 Task: Search one way flight ticket for 3 adults, 3 children in business from Ontario: Ontario International Airport to Laramie: Laramie Regional Airport on 5-3-2023. Choice of flights is JetBlue. Number of bags: 4 checked bags. Price is upto 89000. Outbound departure time preference is 6:00.
Action: Mouse moved to (314, 272)
Screenshot: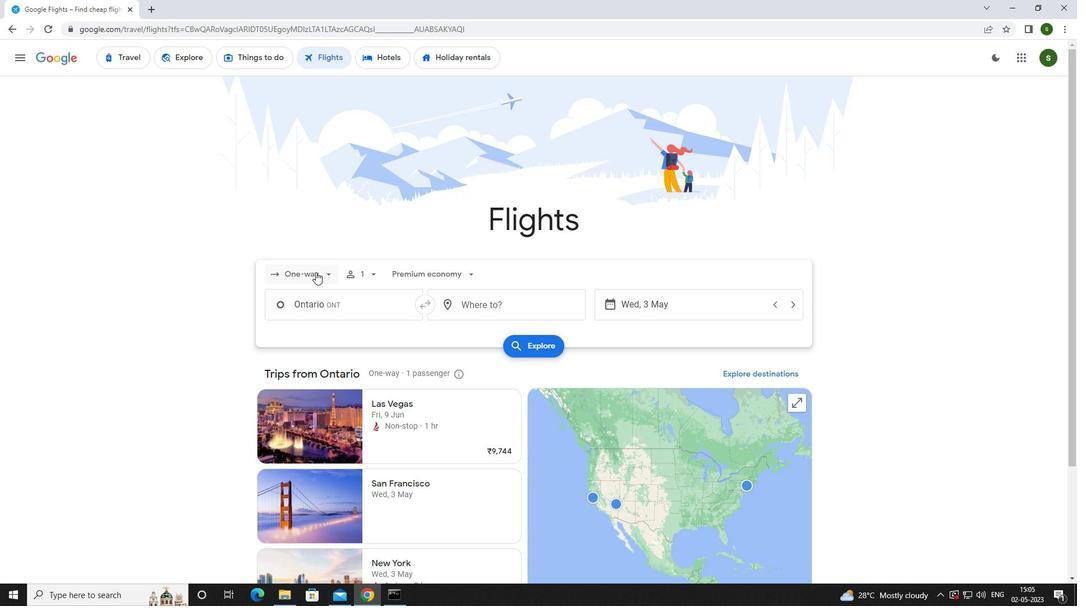 
Action: Mouse pressed left at (314, 272)
Screenshot: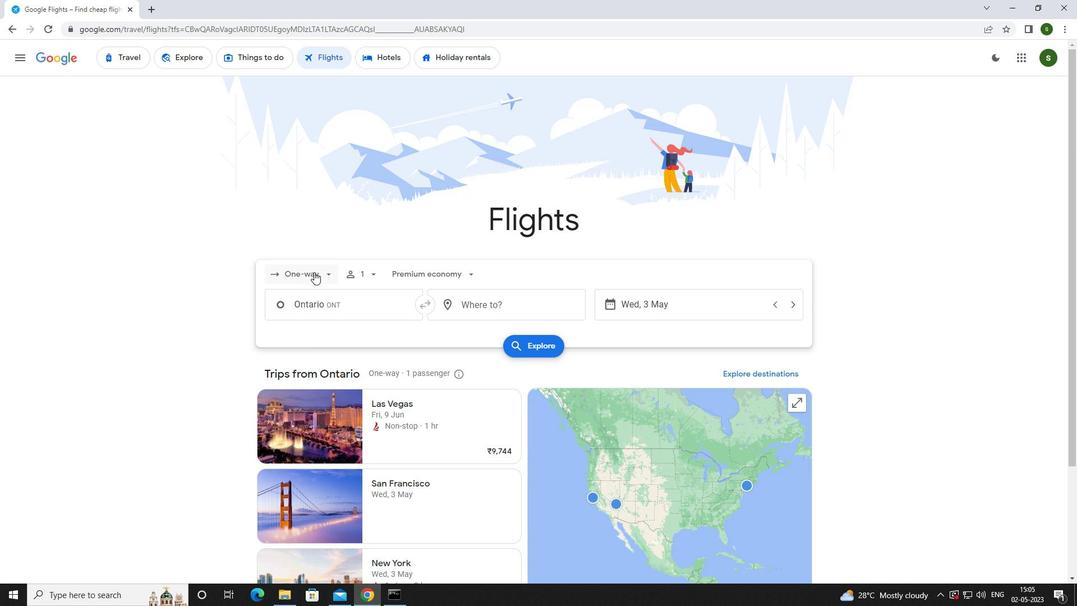 
Action: Mouse moved to (314, 322)
Screenshot: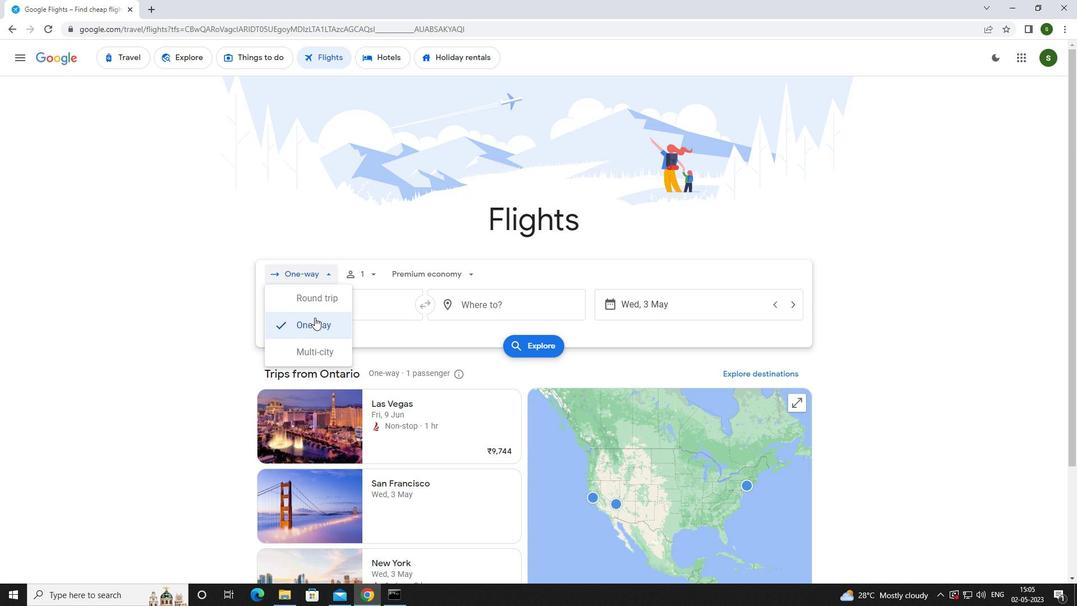 
Action: Mouse pressed left at (314, 322)
Screenshot: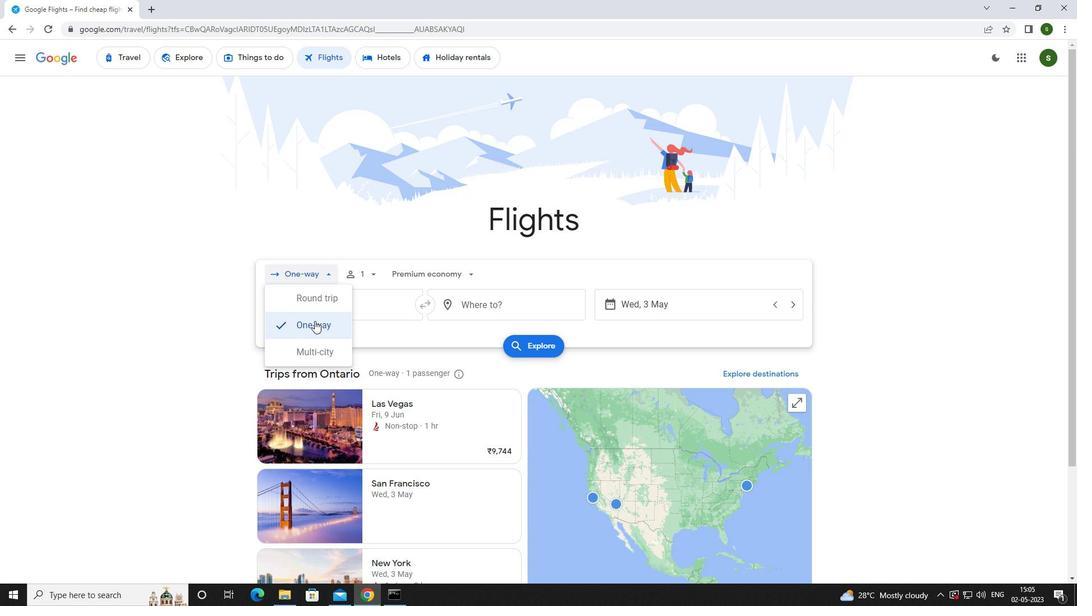 
Action: Mouse moved to (365, 275)
Screenshot: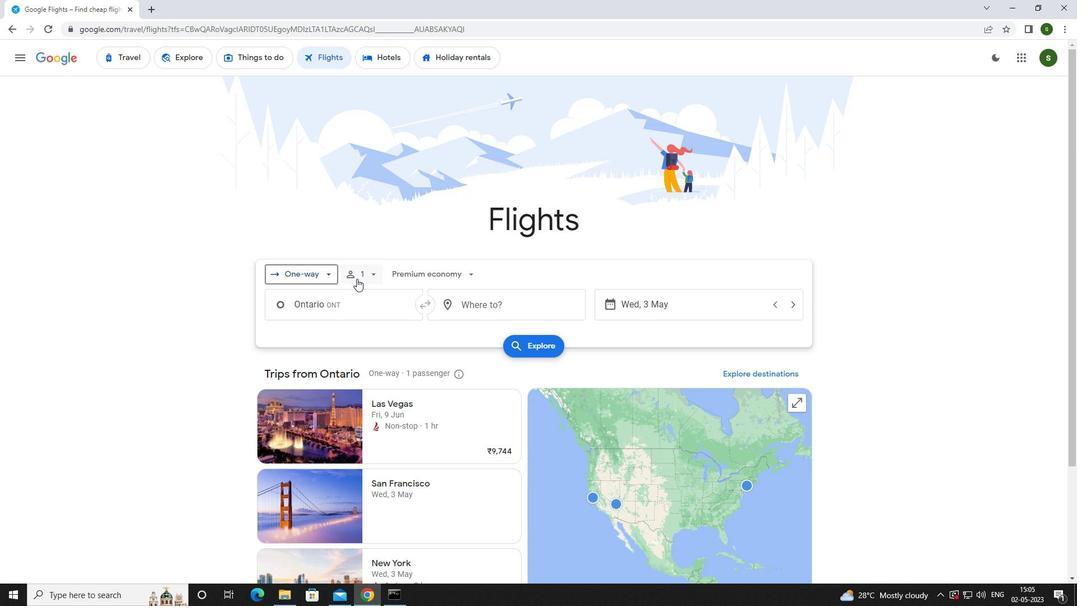 
Action: Mouse pressed left at (365, 275)
Screenshot: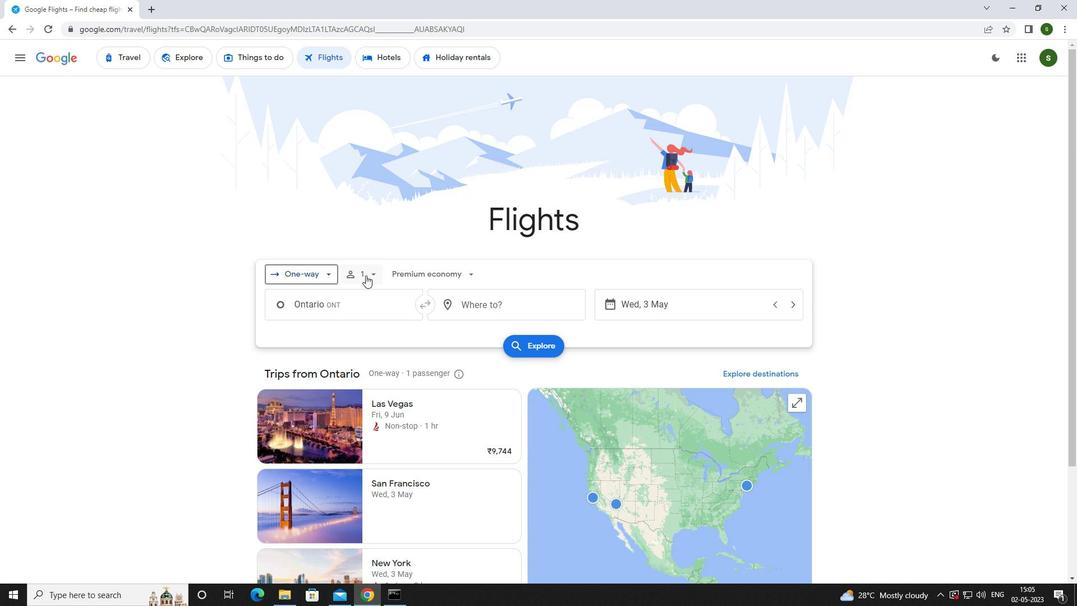
Action: Mouse moved to (459, 301)
Screenshot: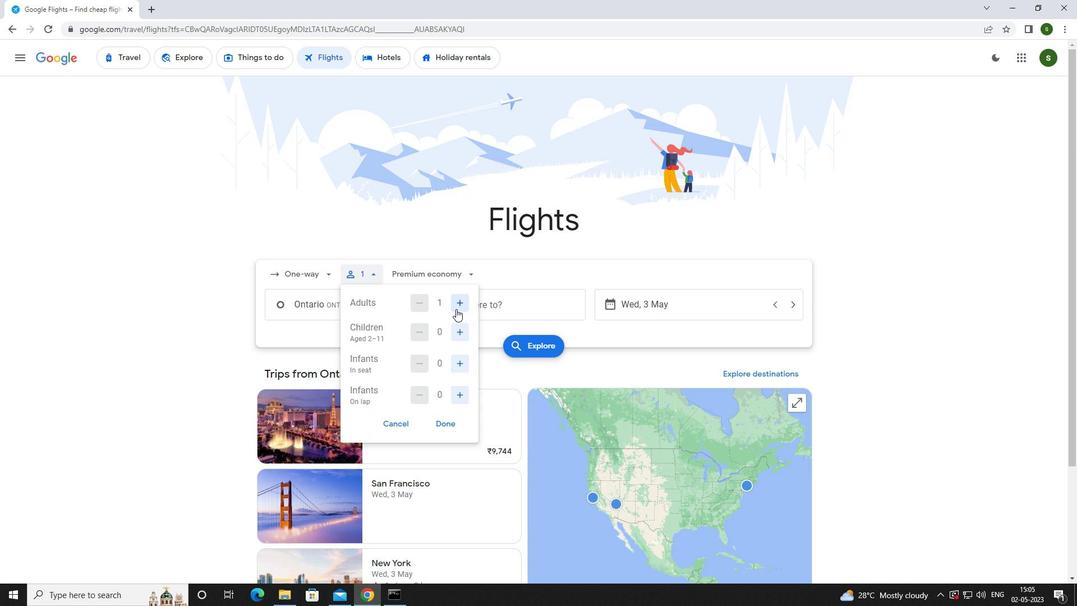 
Action: Mouse pressed left at (459, 301)
Screenshot: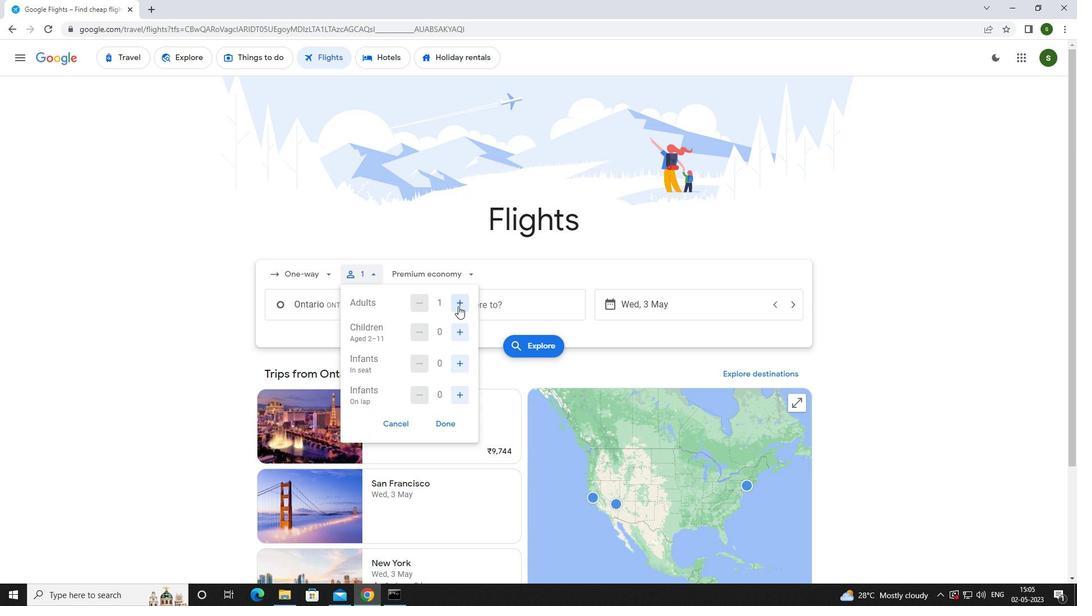 
Action: Mouse pressed left at (459, 301)
Screenshot: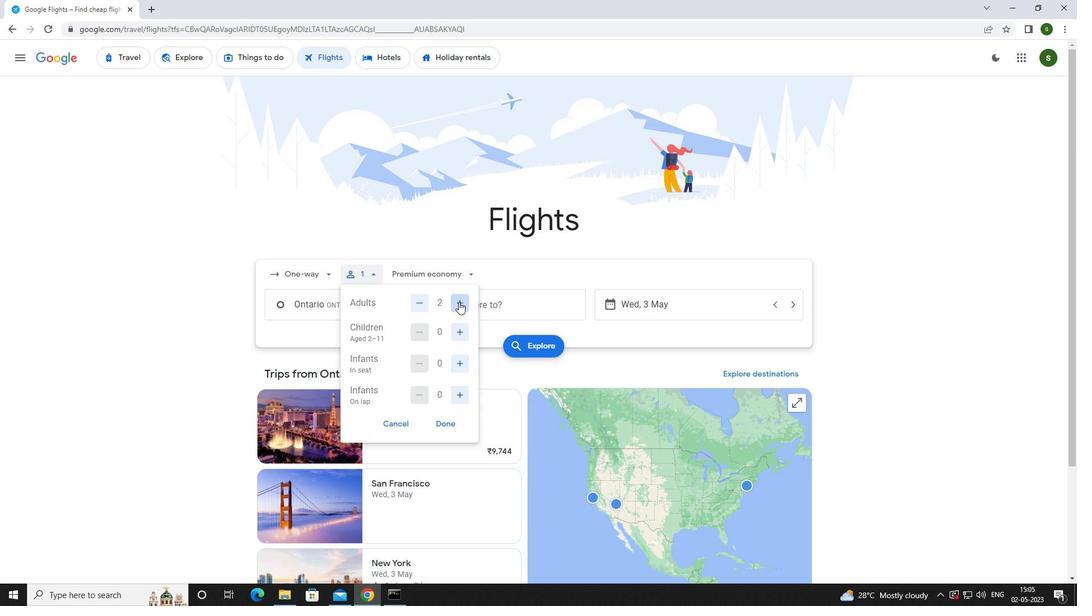 
Action: Mouse moved to (459, 332)
Screenshot: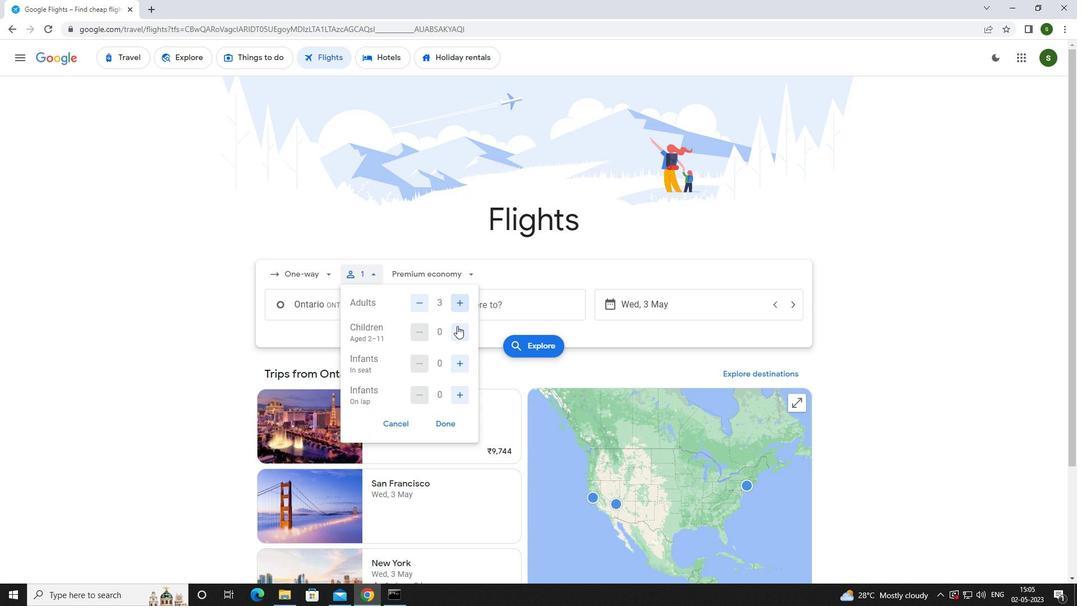 
Action: Mouse pressed left at (459, 332)
Screenshot: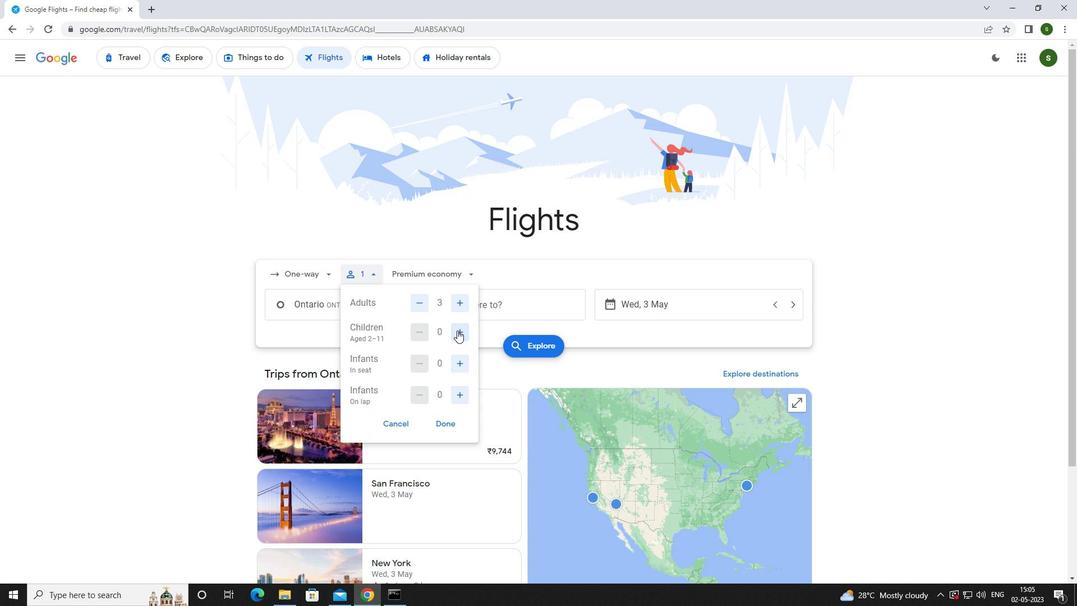 
Action: Mouse pressed left at (459, 332)
Screenshot: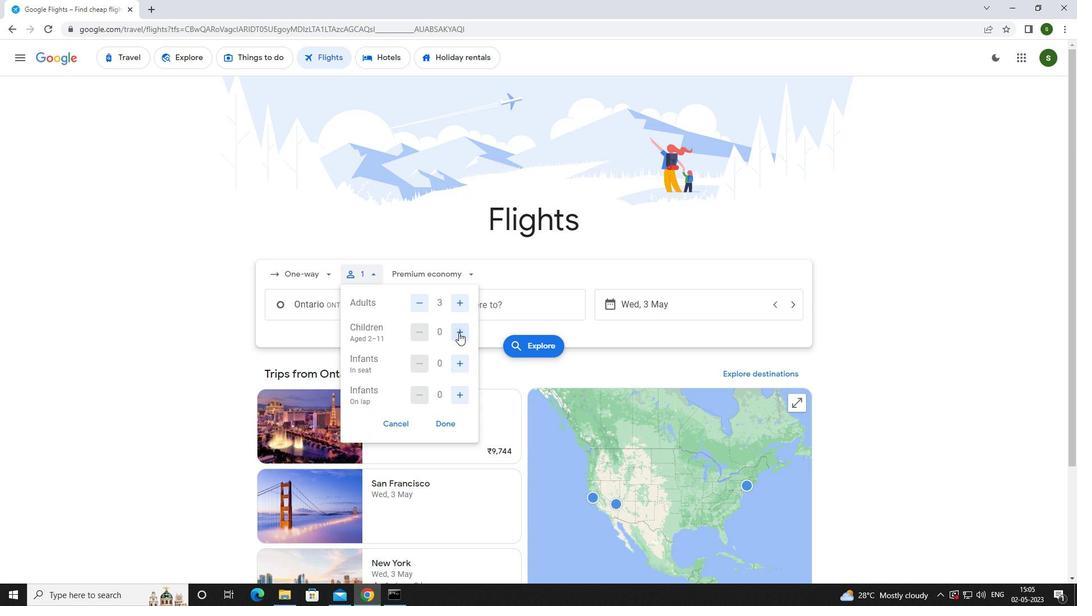 
Action: Mouse pressed left at (459, 332)
Screenshot: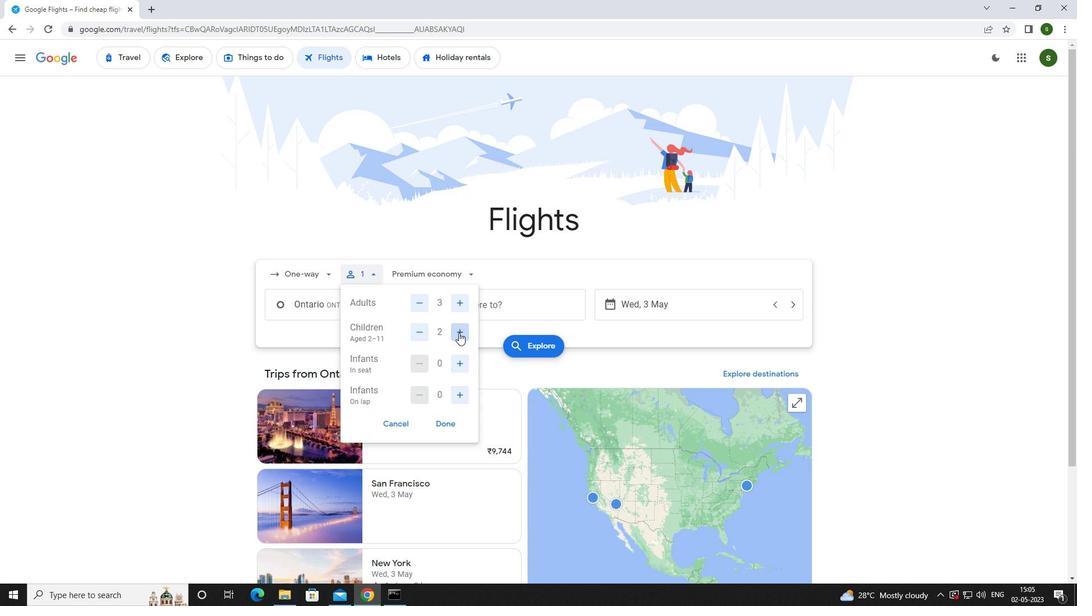 
Action: Mouse moved to (463, 273)
Screenshot: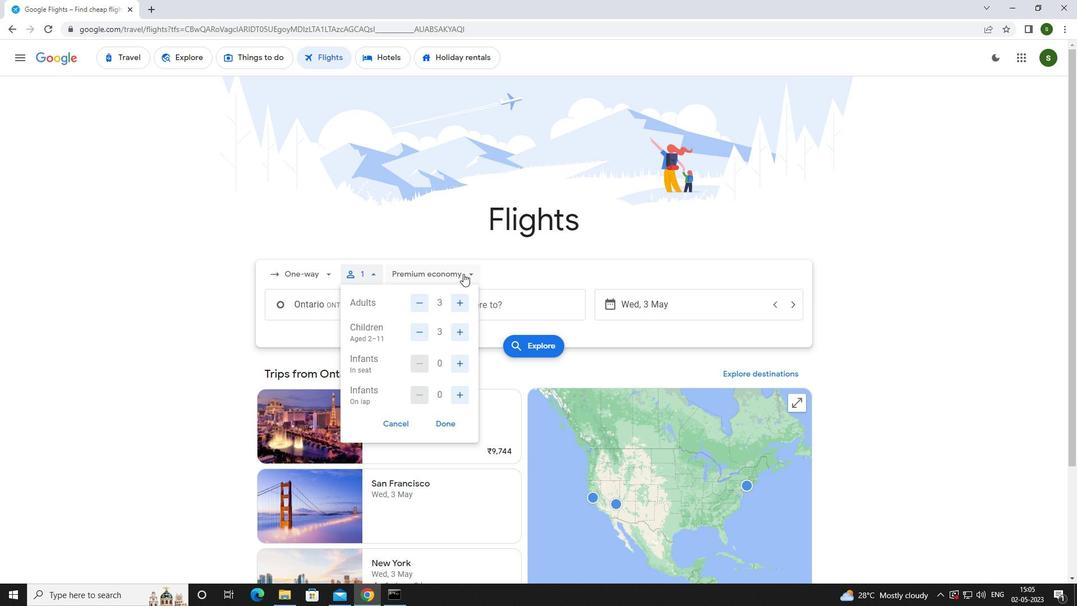 
Action: Mouse pressed left at (463, 273)
Screenshot: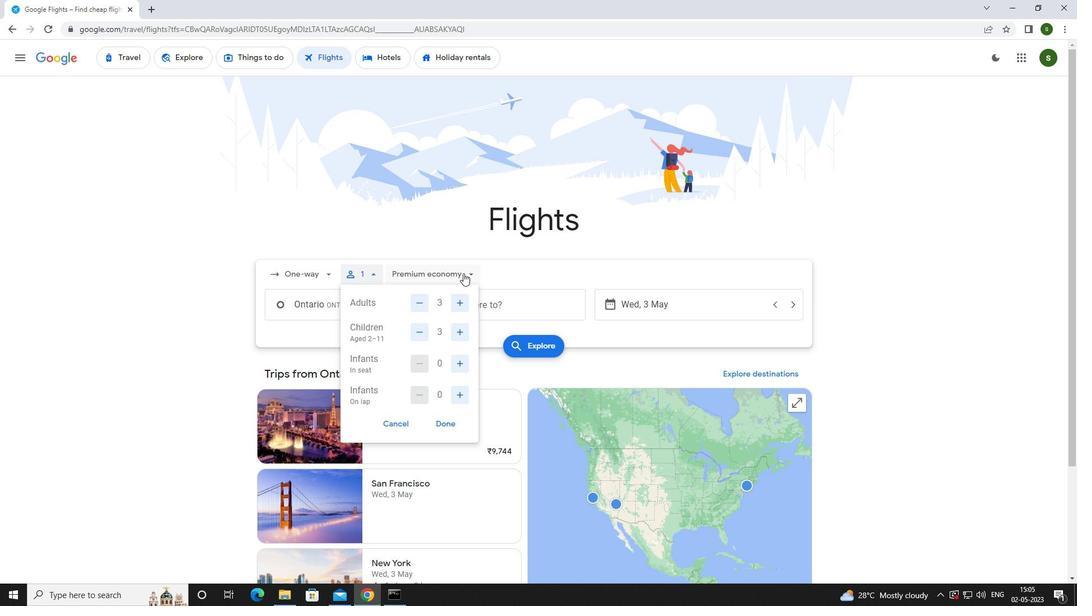 
Action: Mouse moved to (445, 350)
Screenshot: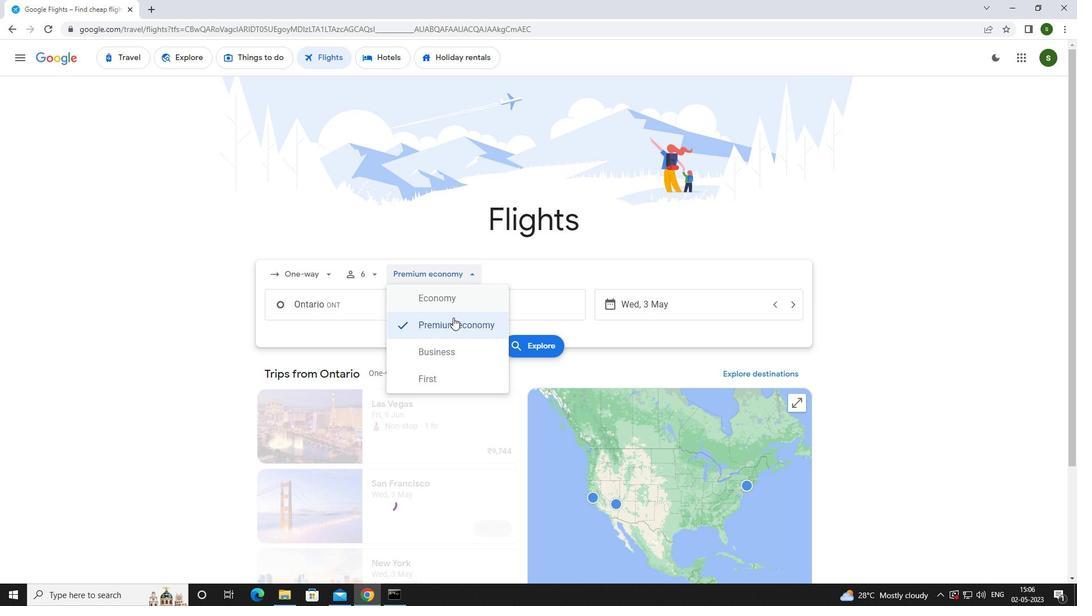 
Action: Mouse pressed left at (445, 350)
Screenshot: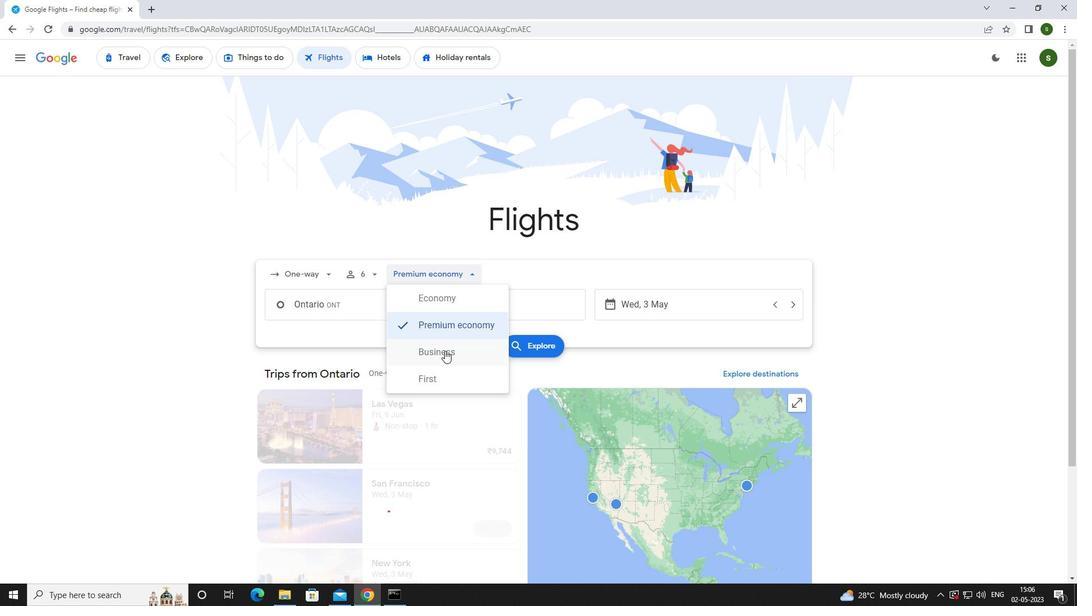 
Action: Mouse moved to (383, 308)
Screenshot: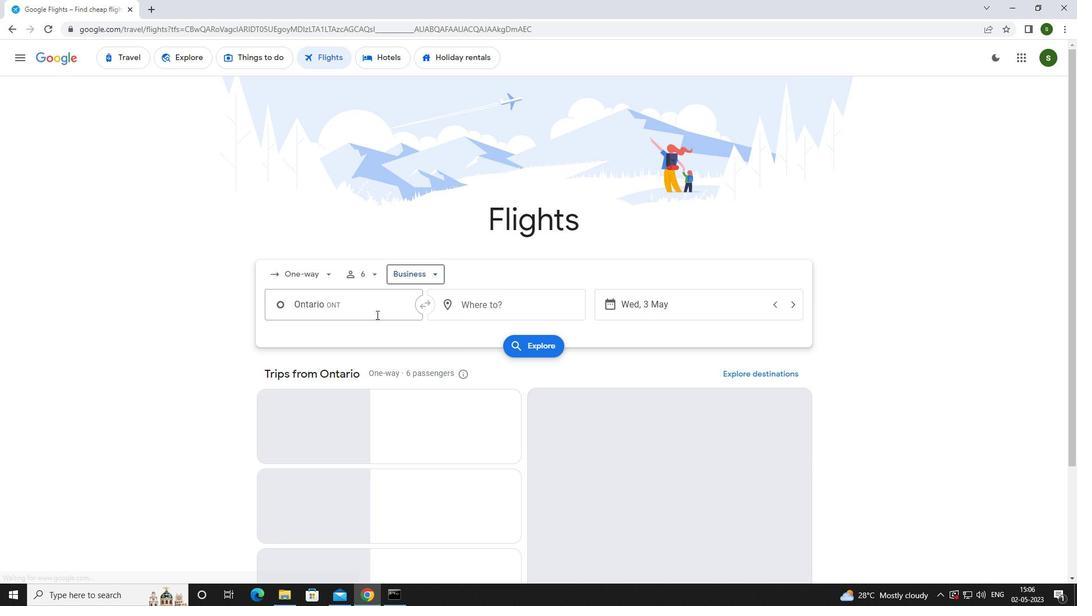 
Action: Mouse pressed left at (383, 308)
Screenshot: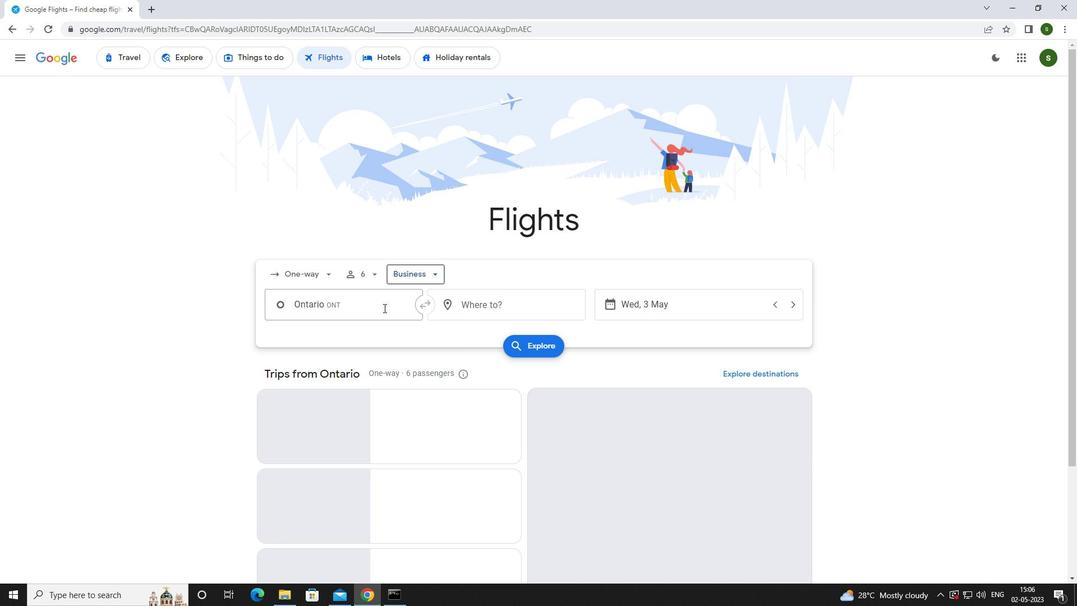 
Action: Mouse moved to (367, 312)
Screenshot: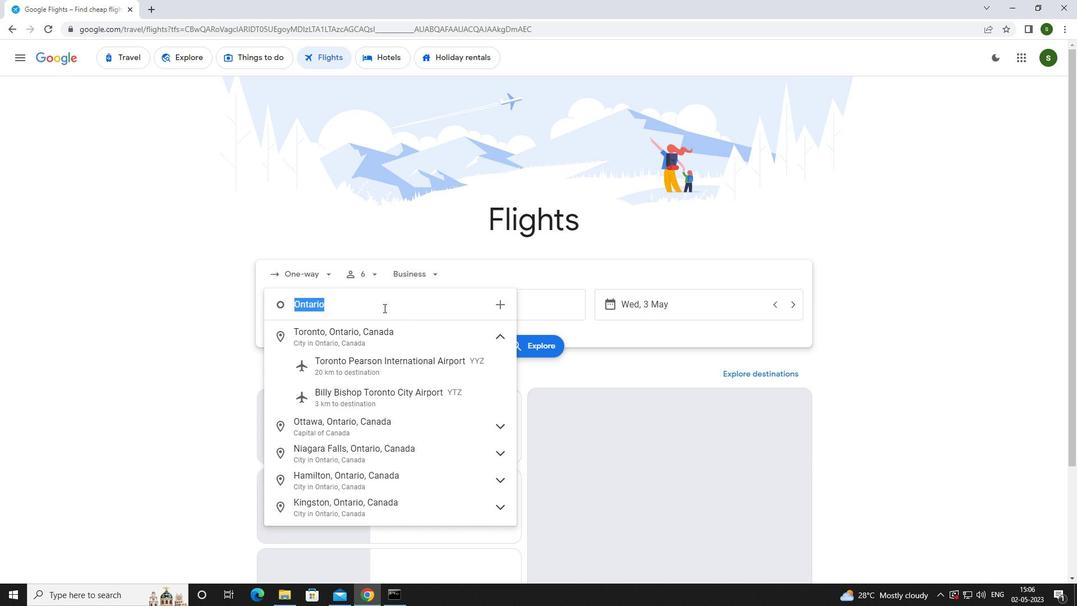 
Action: Key pressed <Key.caps_lock>o<Key.caps_lock>n
Screenshot: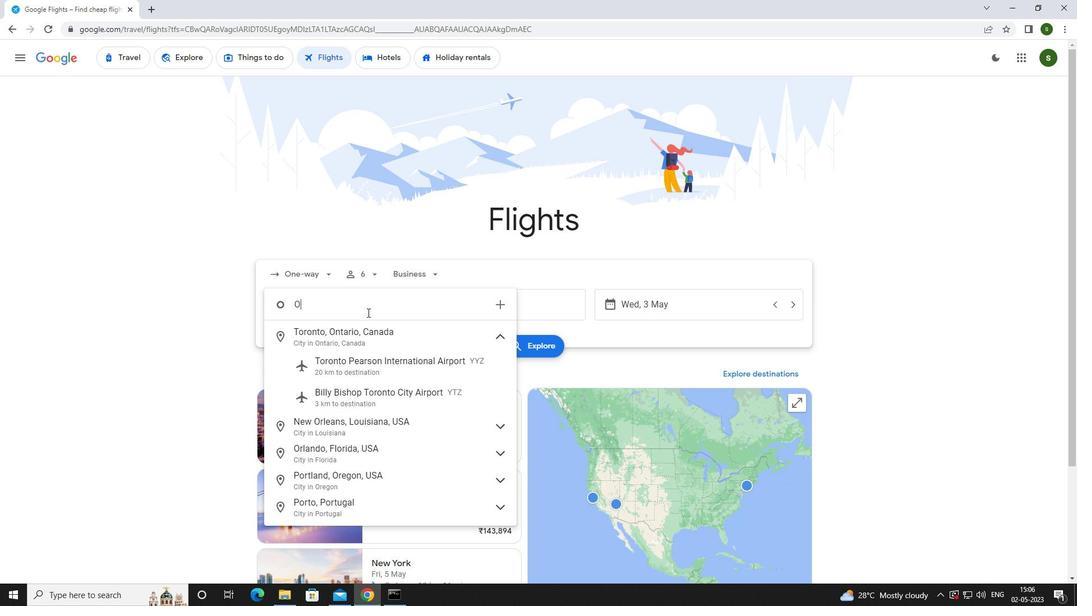 
Action: Mouse moved to (367, 313)
Screenshot: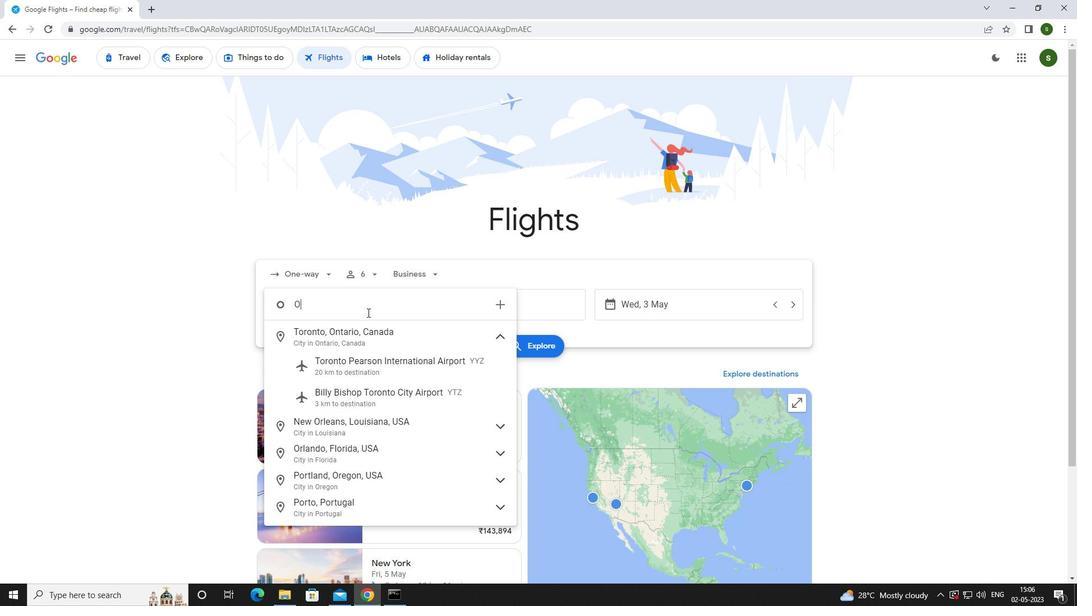 
Action: Key pressed tario<Key.space><Key.caps_lock>i<Key.caps_lock>
Screenshot: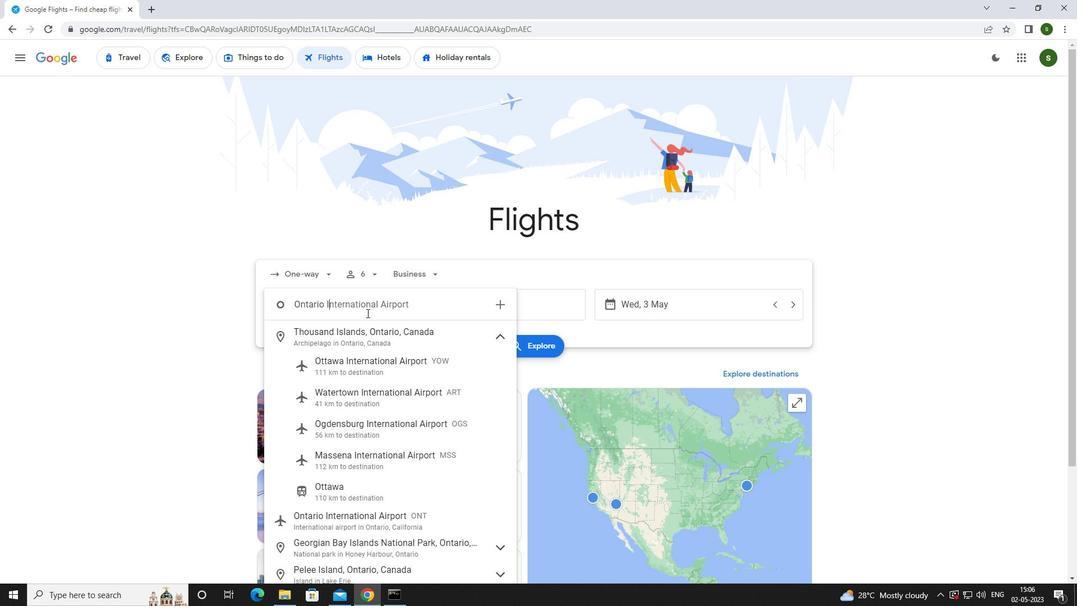 
Action: Mouse moved to (369, 519)
Screenshot: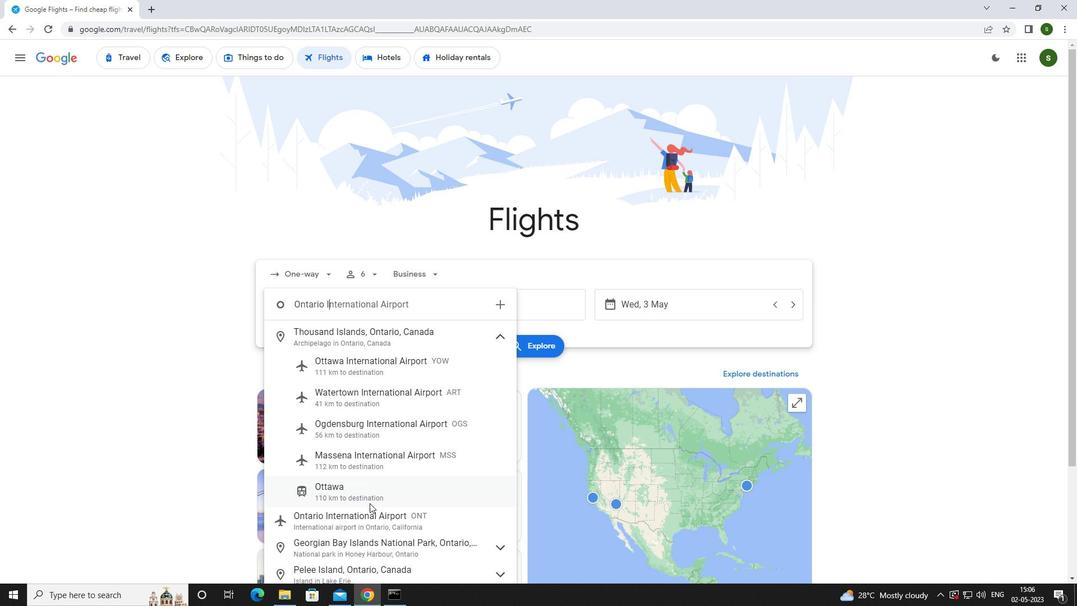 
Action: Mouse pressed left at (369, 519)
Screenshot: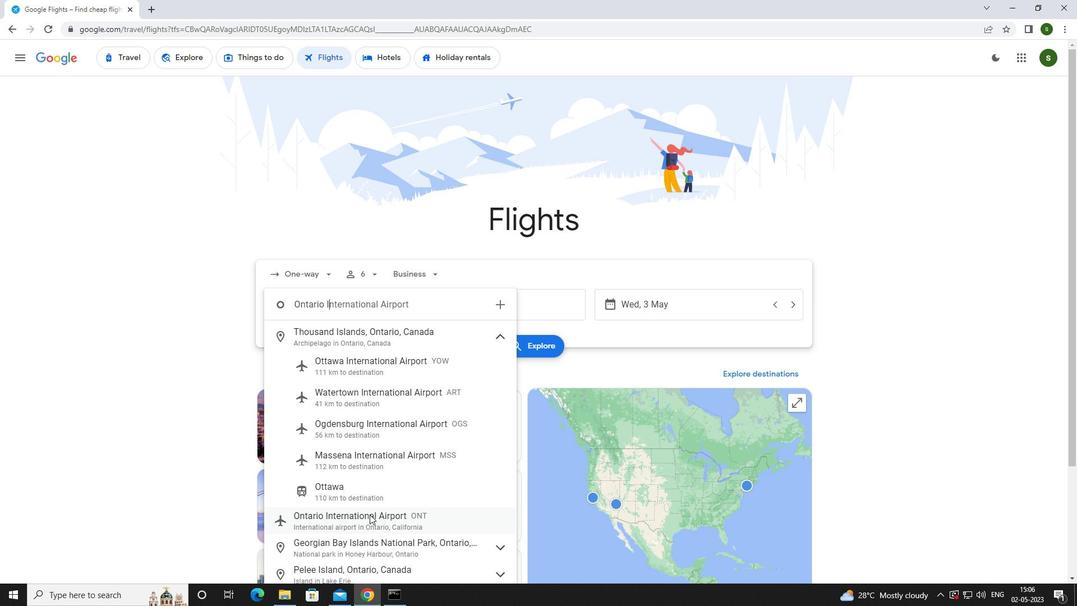 
Action: Mouse moved to (514, 307)
Screenshot: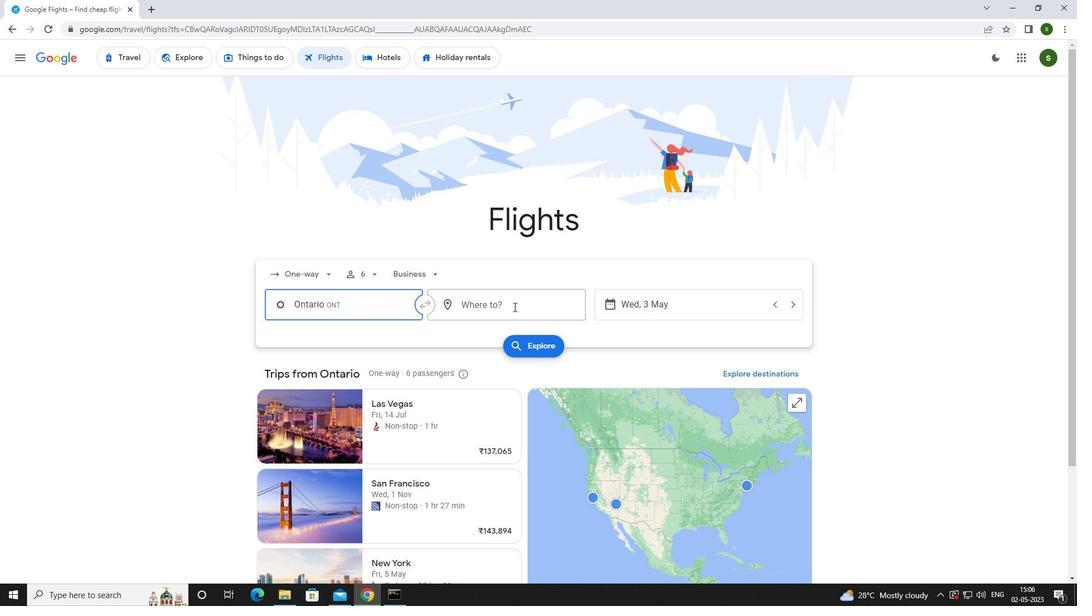 
Action: Mouse pressed left at (514, 307)
Screenshot: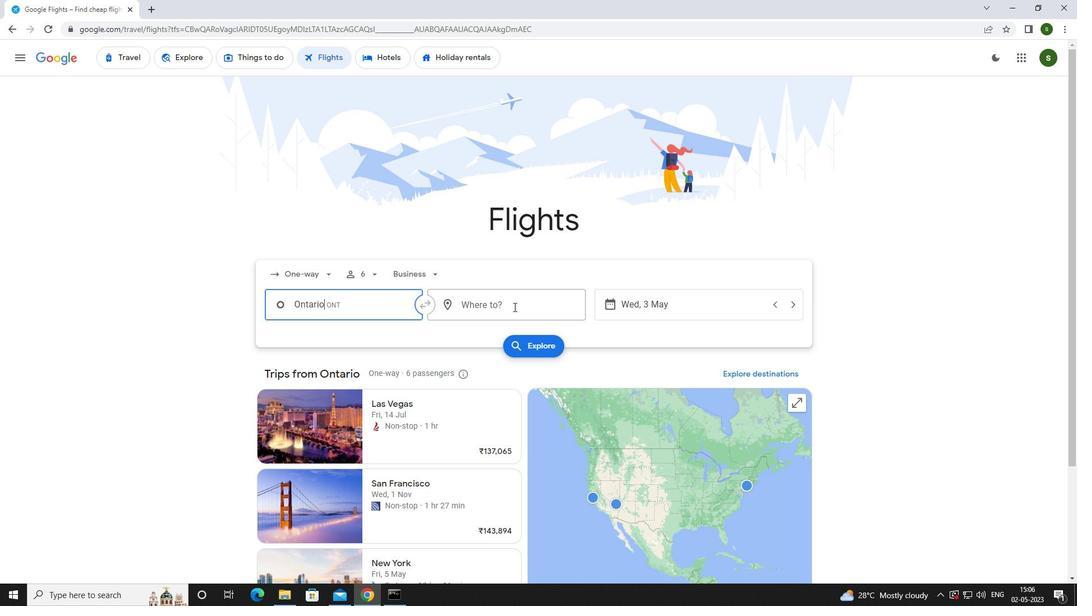 
Action: Mouse moved to (429, 337)
Screenshot: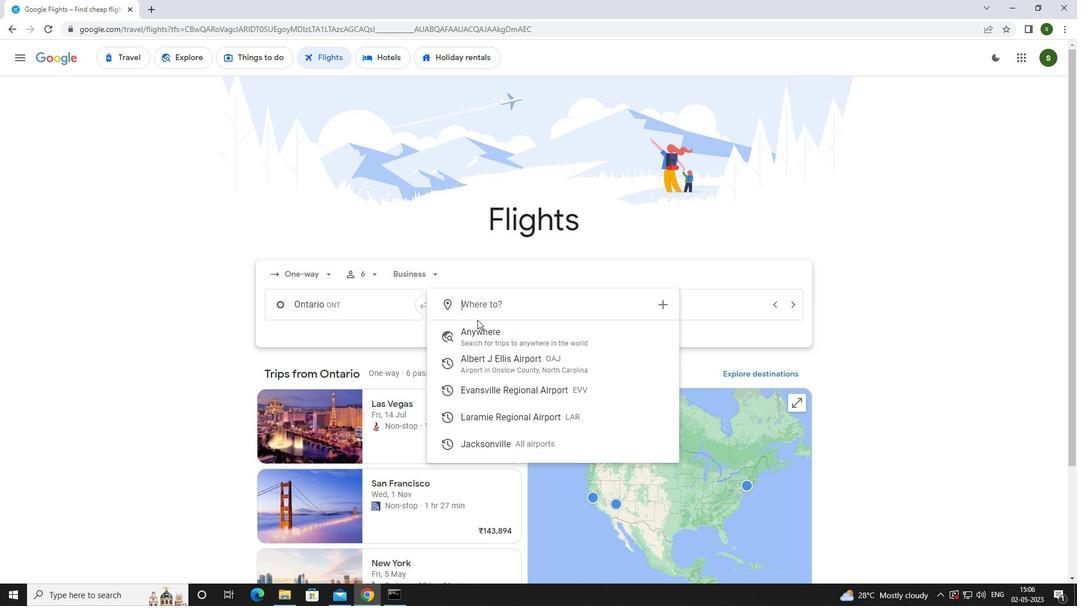 
Action: Key pressed <Key.caps_lock>l<Key.caps_lock>aramie
Screenshot: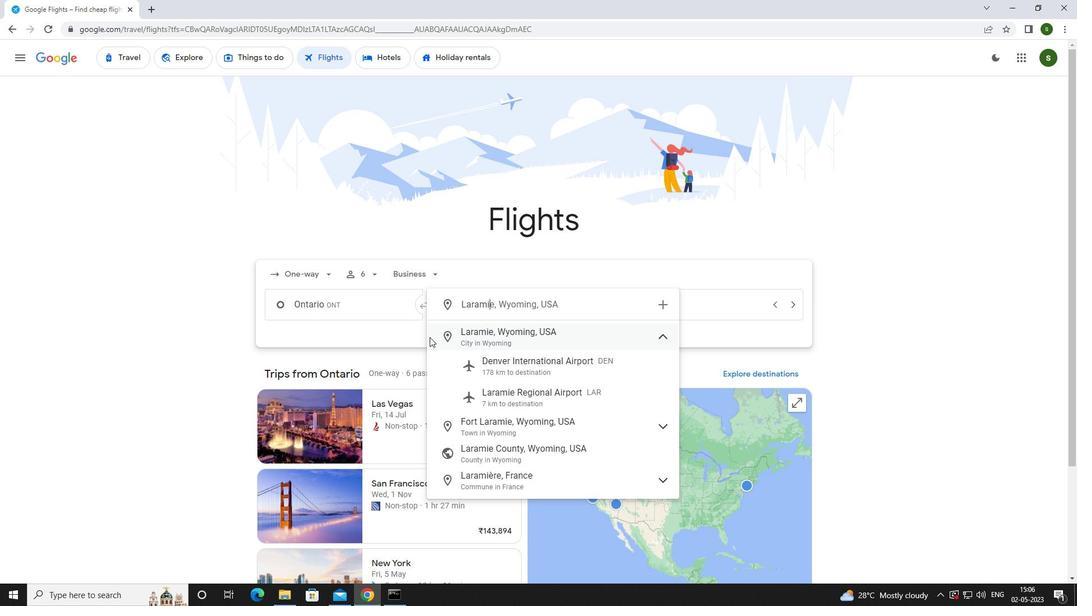 
Action: Mouse moved to (499, 402)
Screenshot: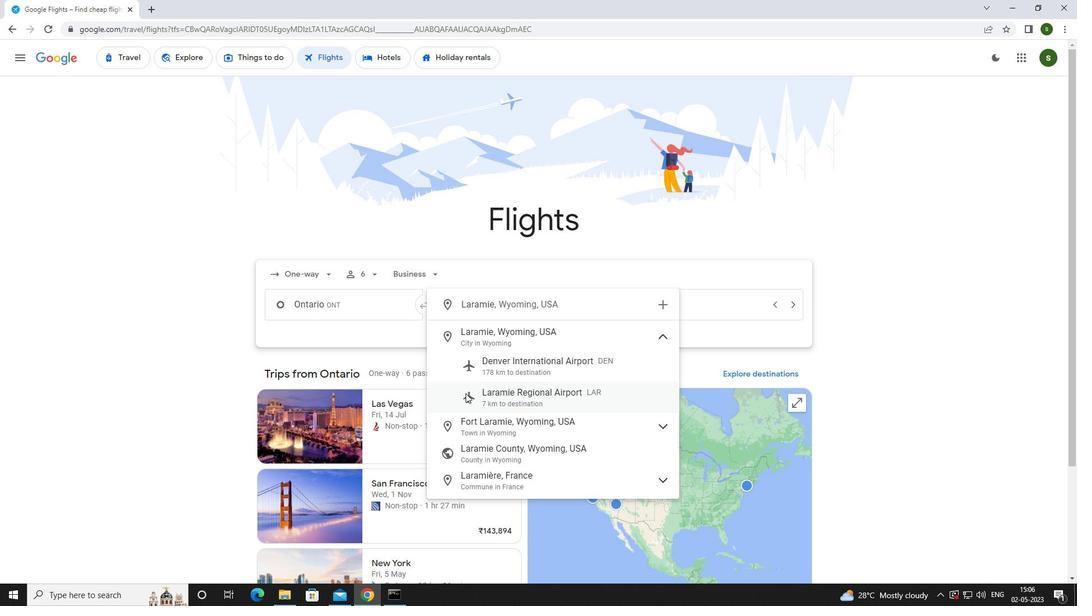 
Action: Mouse pressed left at (499, 402)
Screenshot: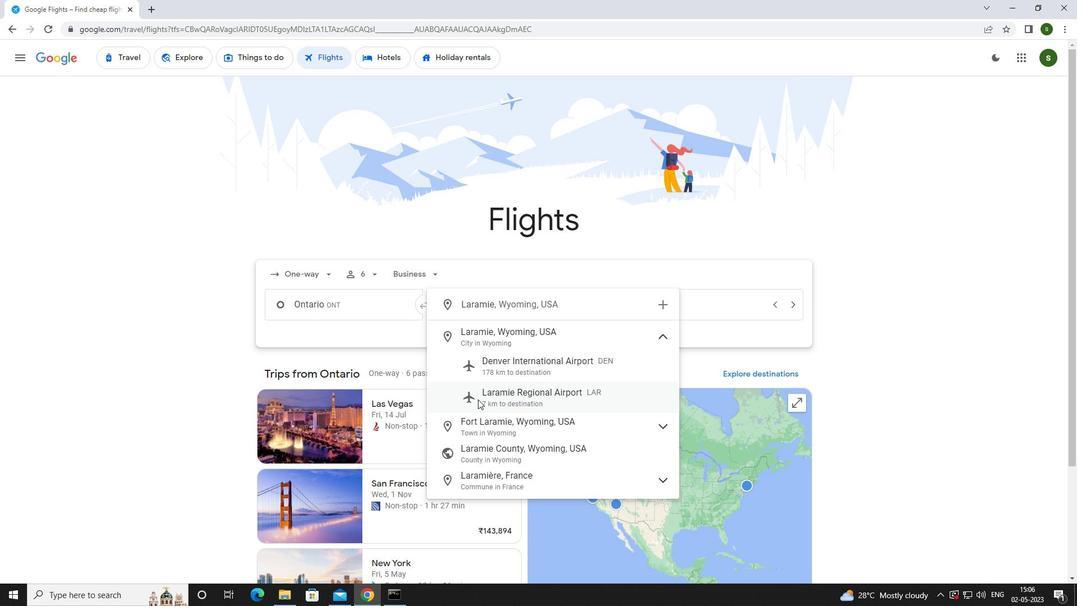 
Action: Mouse moved to (693, 309)
Screenshot: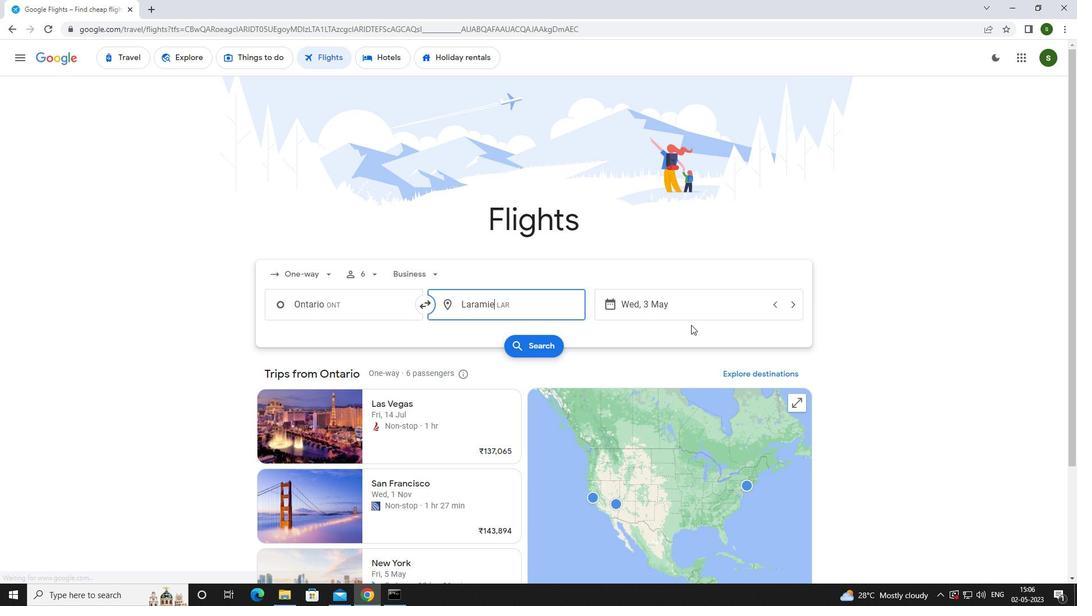 
Action: Mouse pressed left at (693, 309)
Screenshot: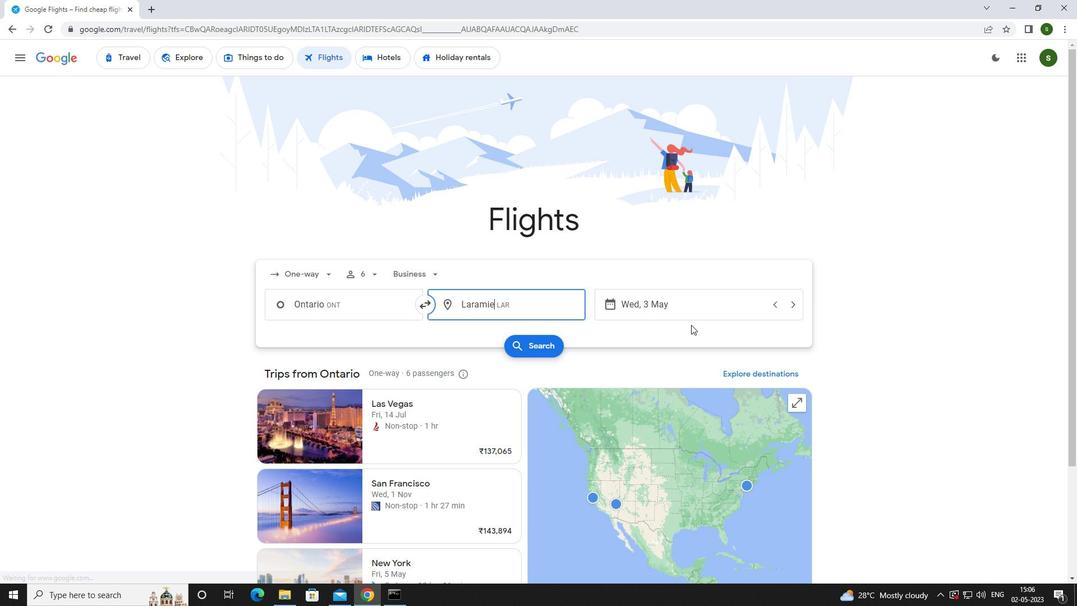 
Action: Mouse moved to (487, 373)
Screenshot: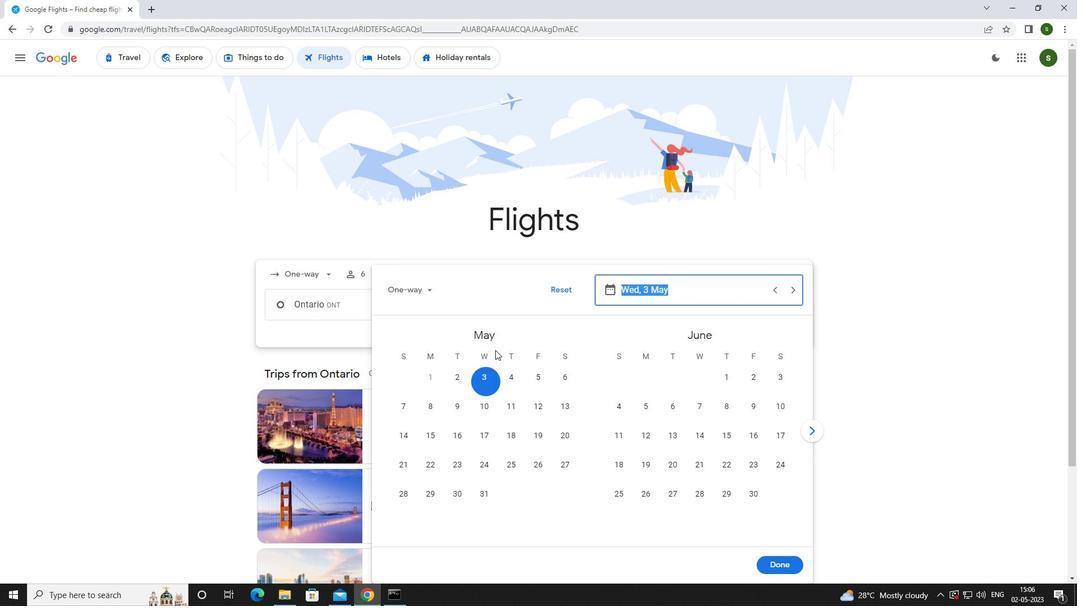 
Action: Mouse pressed left at (487, 373)
Screenshot: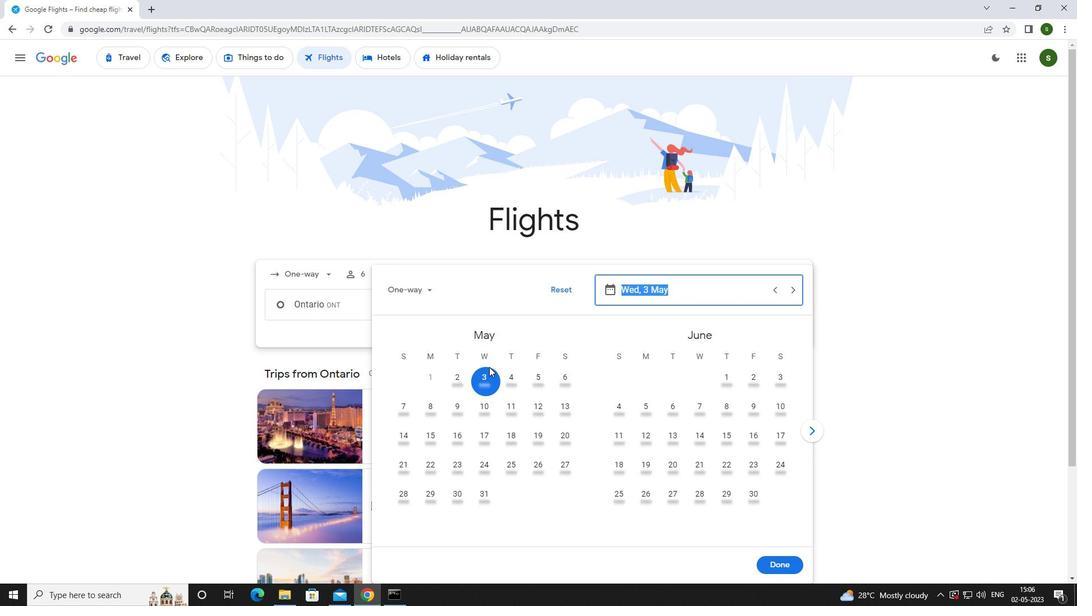 
Action: Mouse moved to (790, 566)
Screenshot: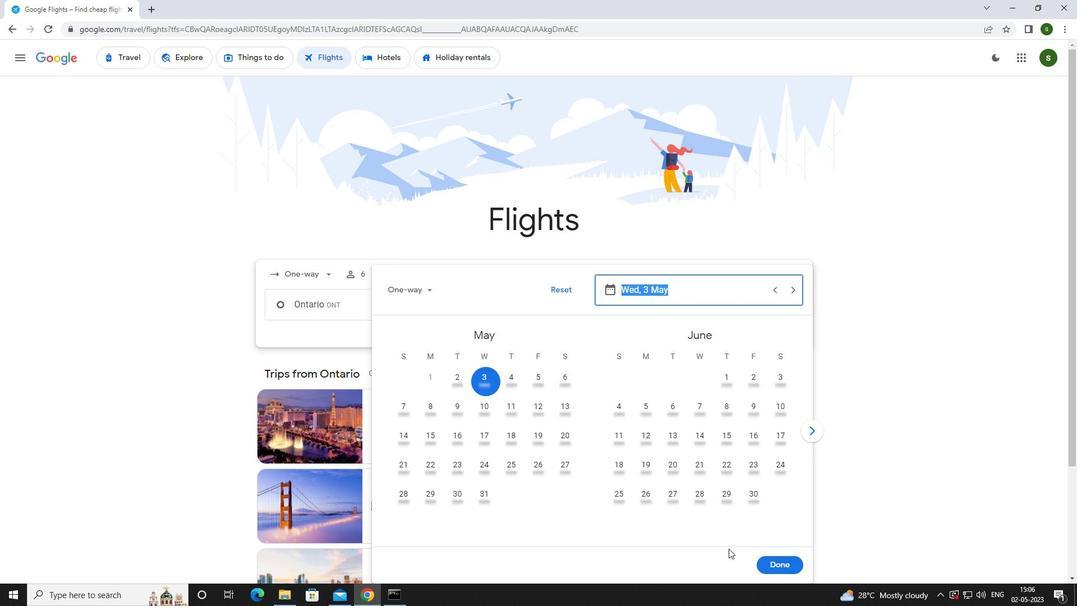 
Action: Mouse pressed left at (790, 566)
Screenshot: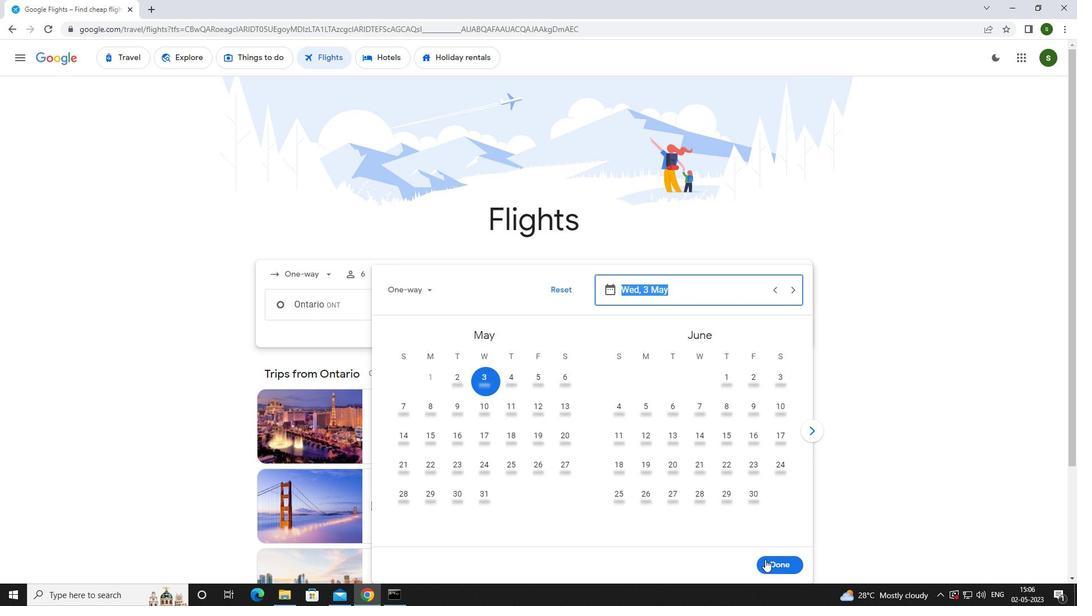 
Action: Mouse moved to (535, 349)
Screenshot: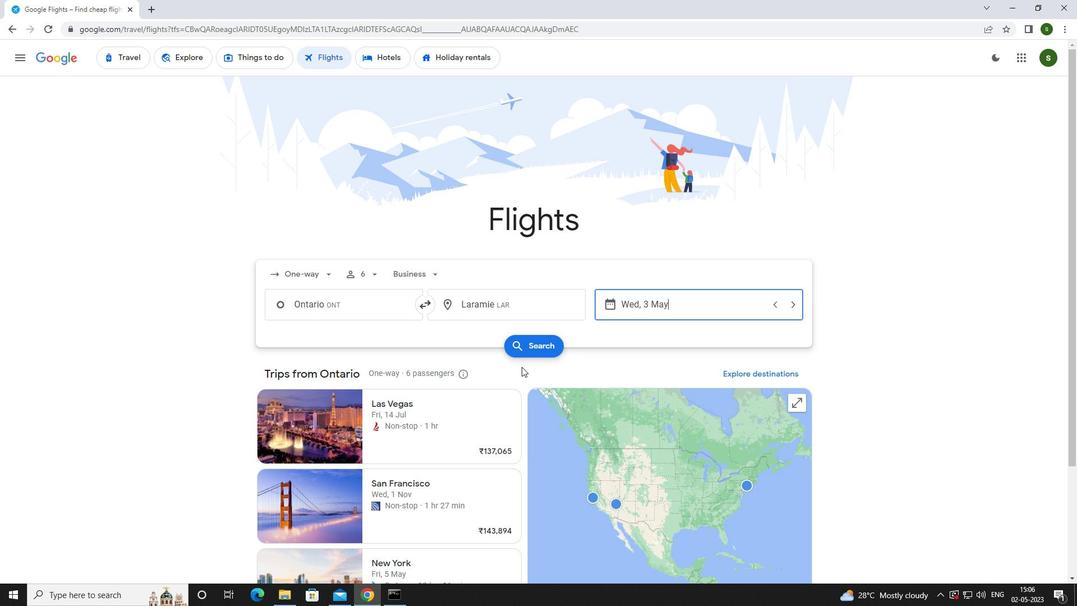 
Action: Mouse pressed left at (535, 349)
Screenshot: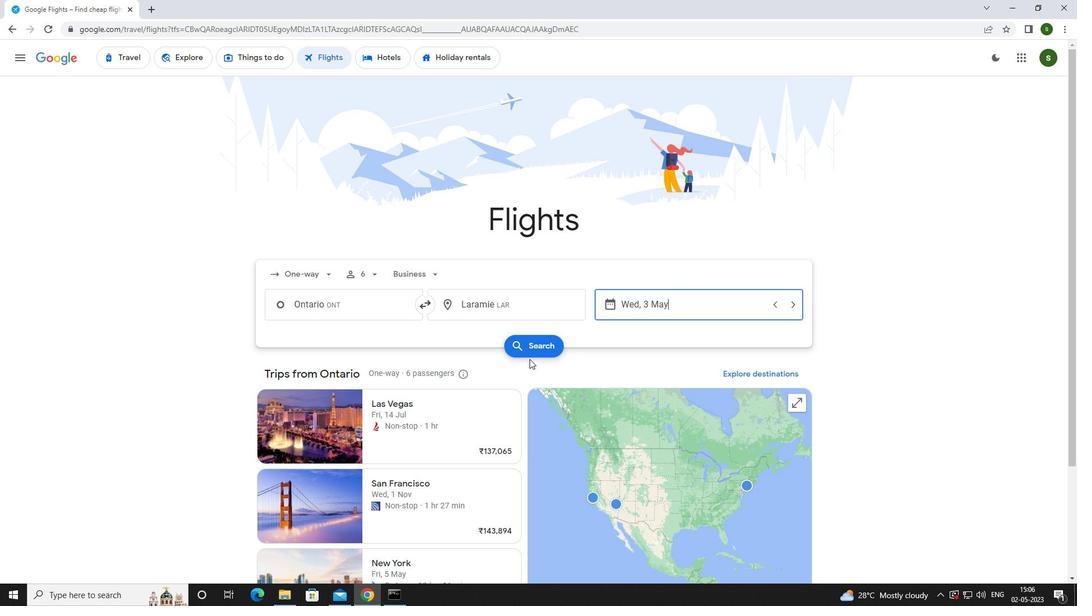 
Action: Mouse moved to (292, 162)
Screenshot: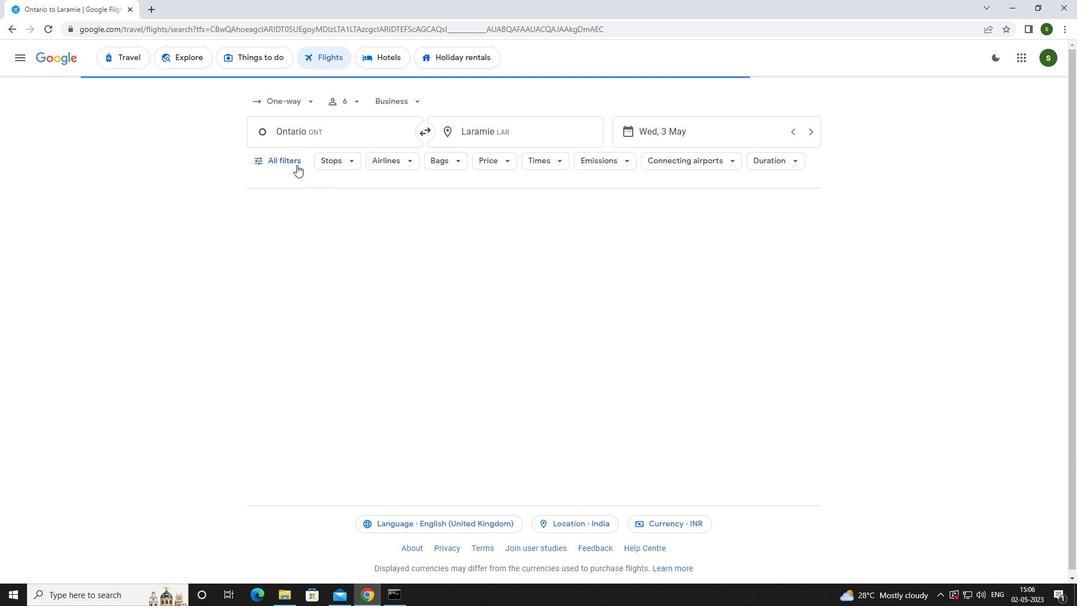 
Action: Mouse pressed left at (292, 162)
Screenshot: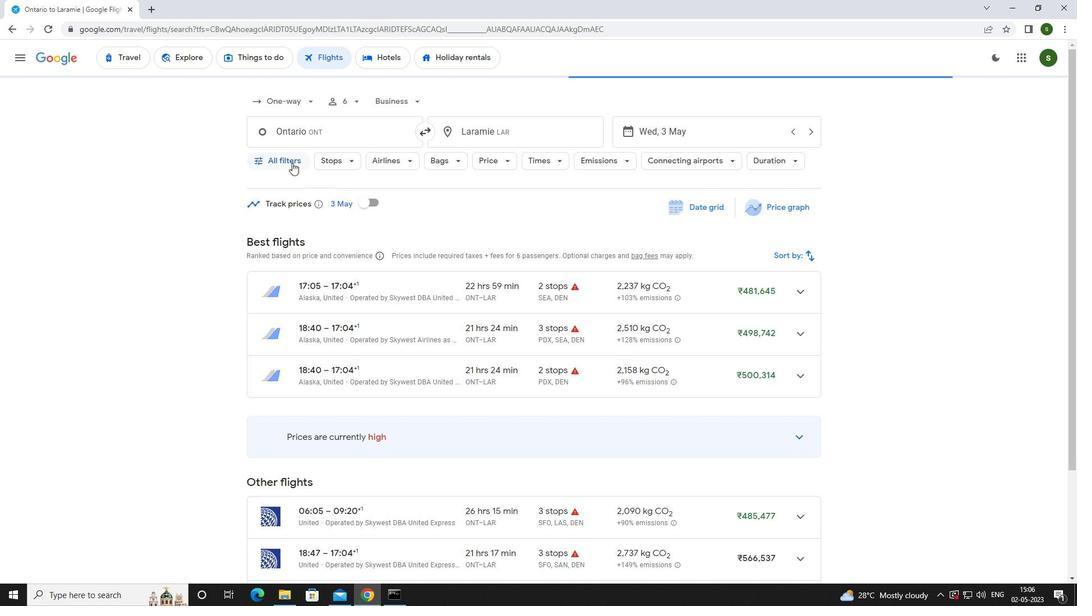 
Action: Mouse moved to (420, 397)
Screenshot: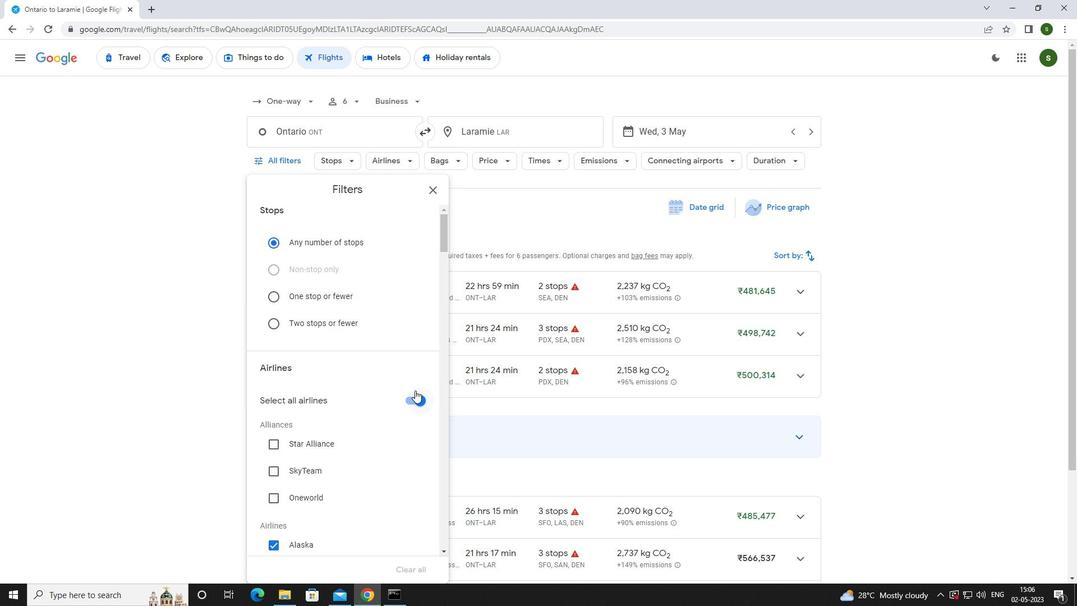 
Action: Mouse pressed left at (420, 397)
Screenshot: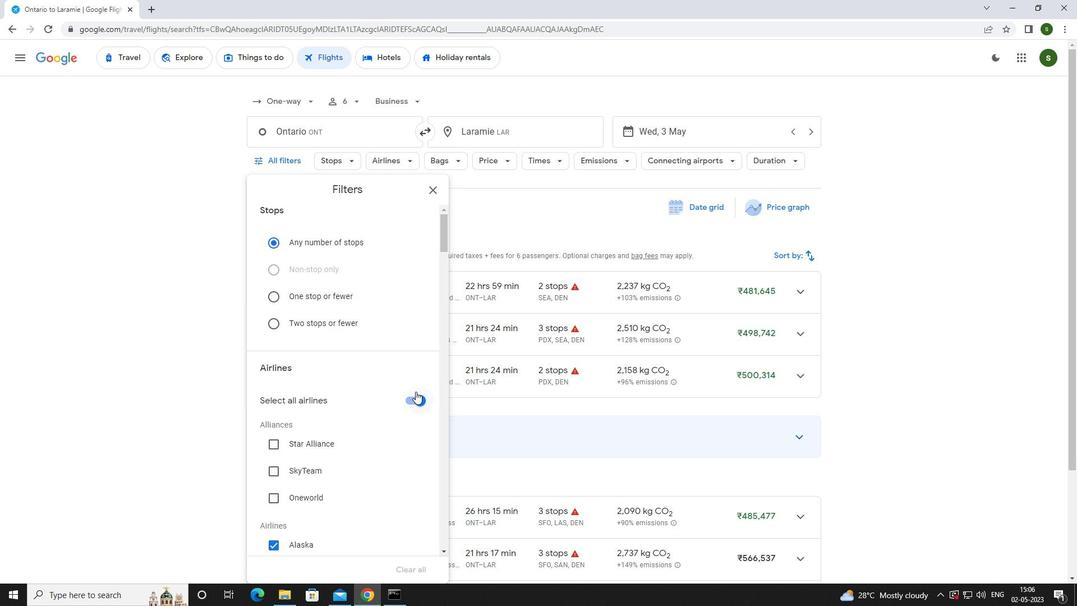 
Action: Mouse moved to (388, 368)
Screenshot: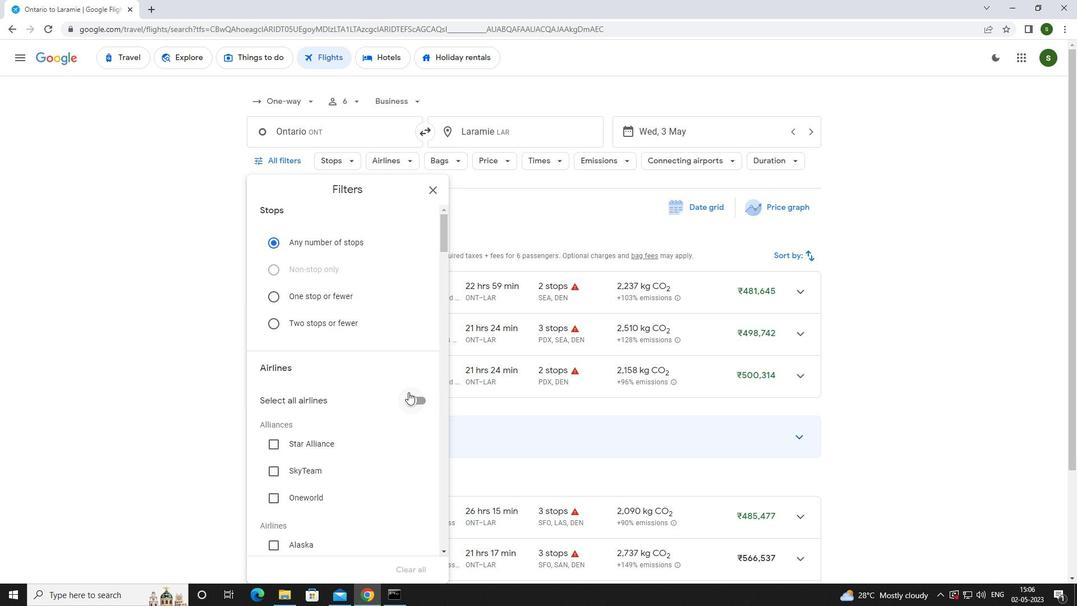 
Action: Mouse scrolled (388, 368) with delta (0, 0)
Screenshot: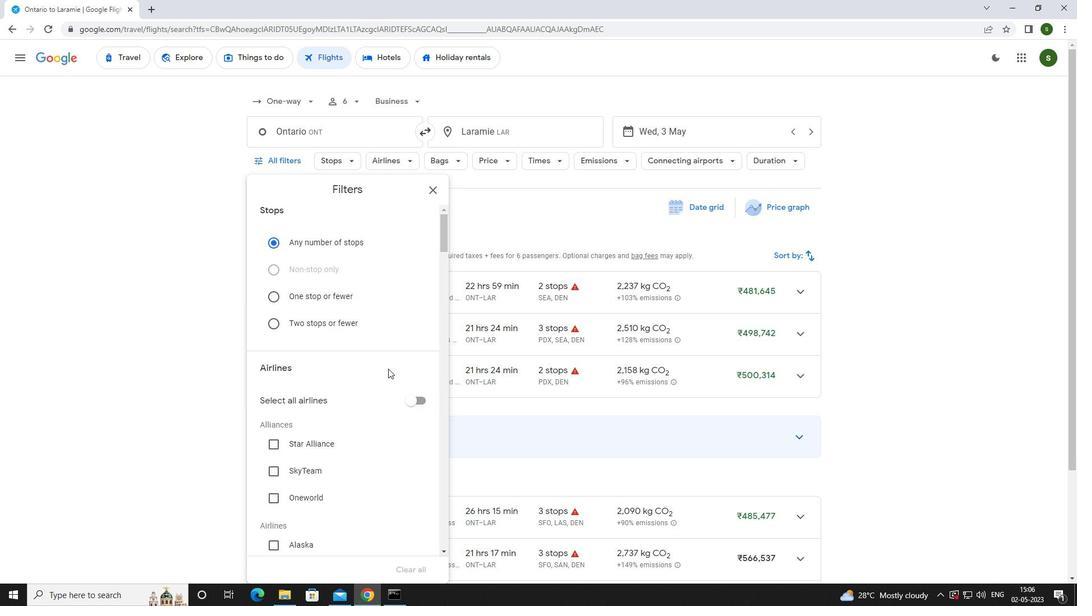 
Action: Mouse moved to (387, 368)
Screenshot: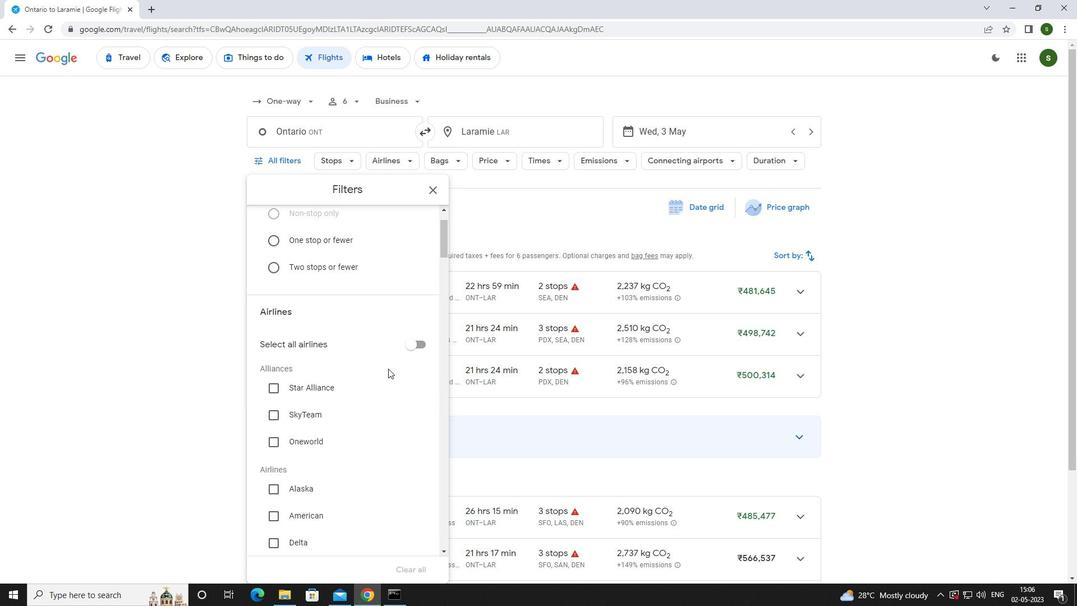 
Action: Mouse scrolled (387, 368) with delta (0, 0)
Screenshot: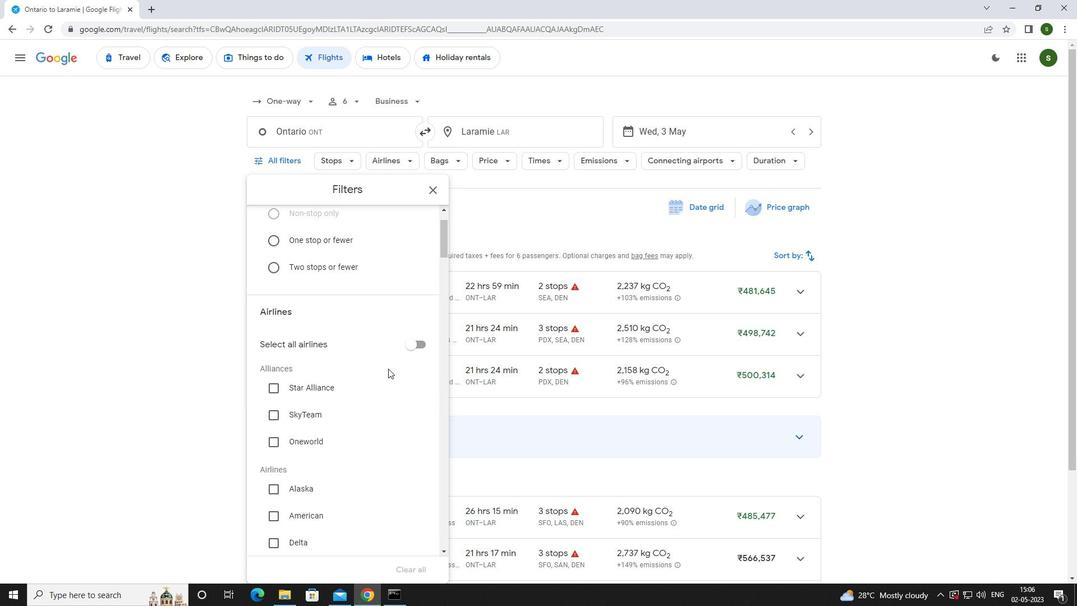 
Action: Mouse scrolled (387, 368) with delta (0, 0)
Screenshot: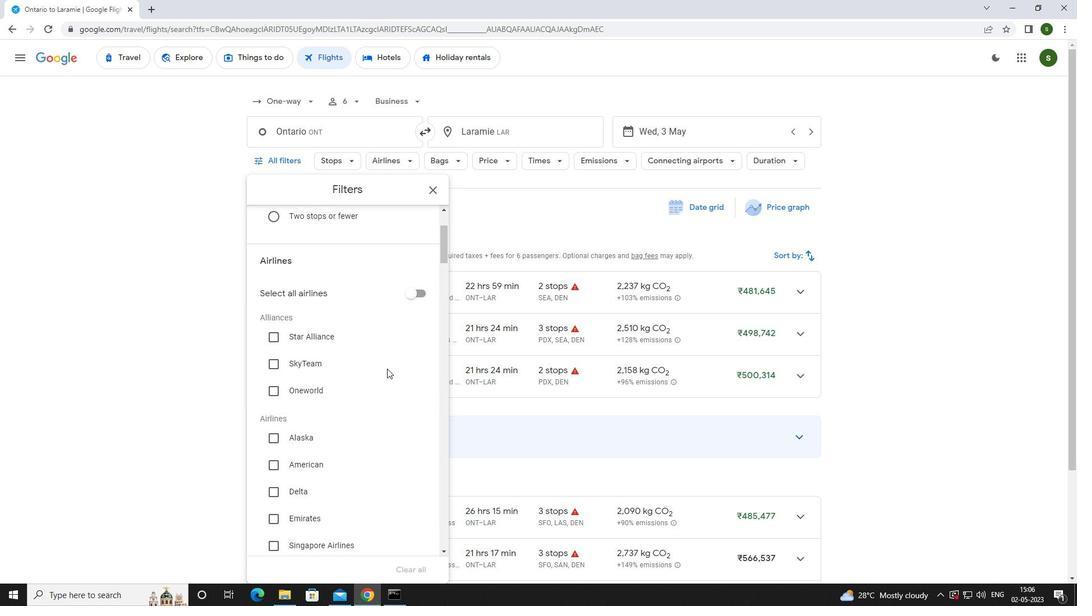 
Action: Mouse scrolled (387, 368) with delta (0, 0)
Screenshot: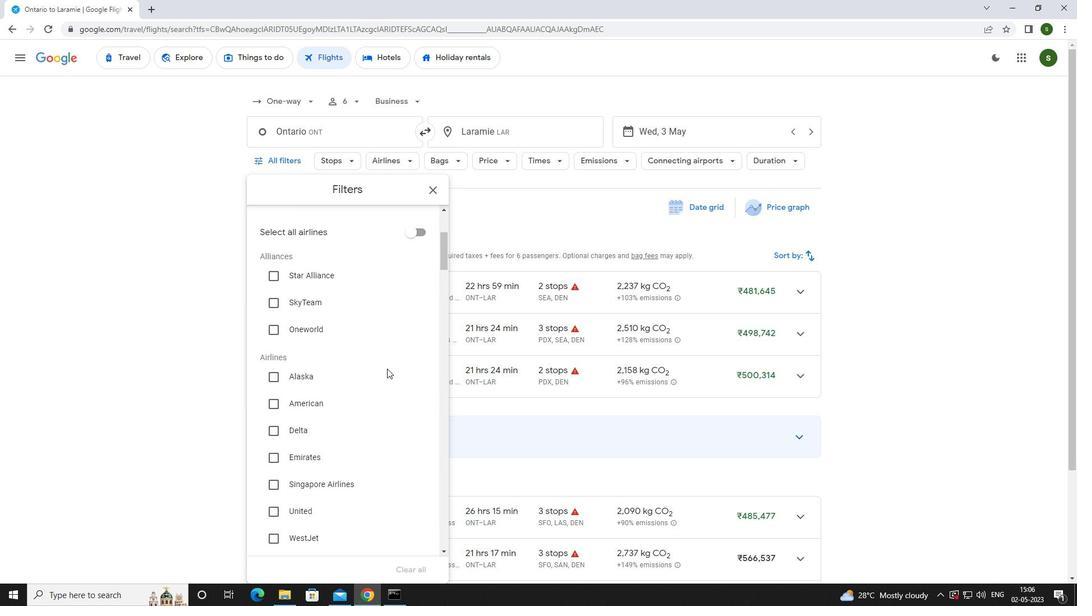 
Action: Mouse scrolled (387, 368) with delta (0, 0)
Screenshot: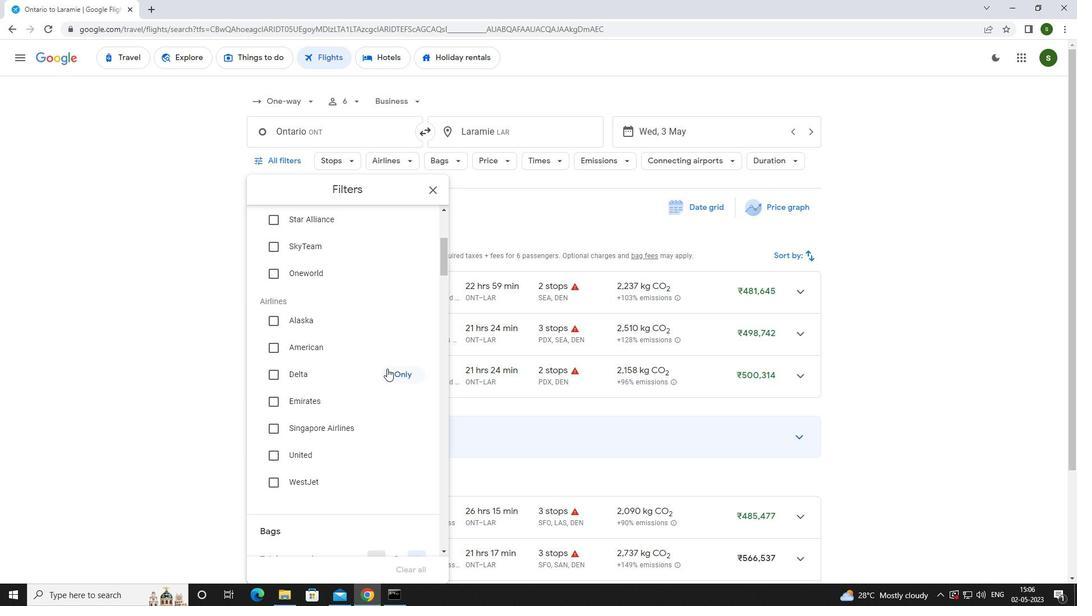 
Action: Mouse scrolled (387, 368) with delta (0, 0)
Screenshot: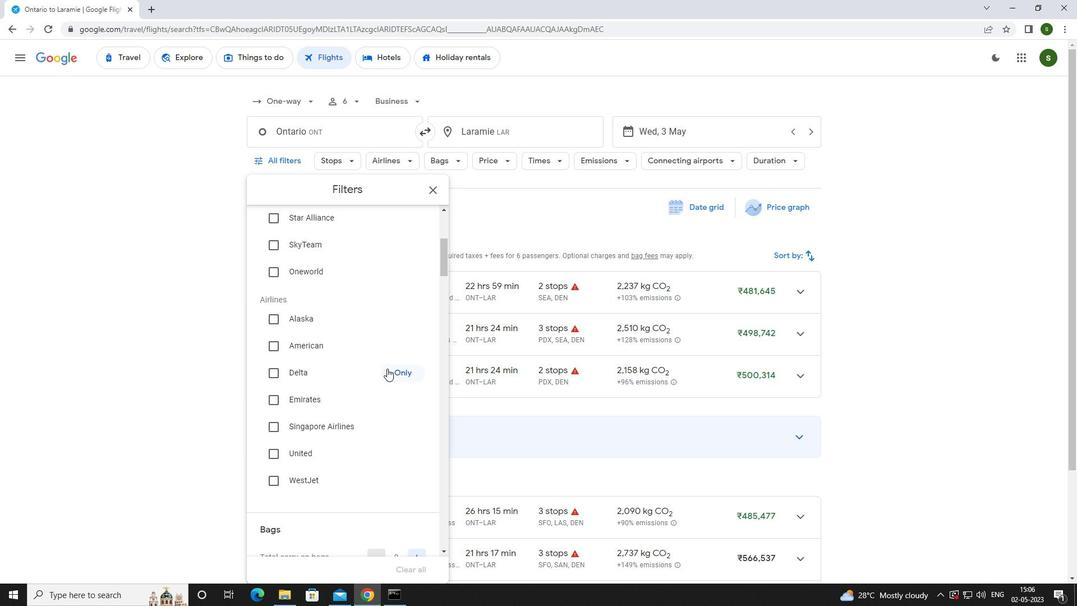 
Action: Mouse scrolled (387, 368) with delta (0, 0)
Screenshot: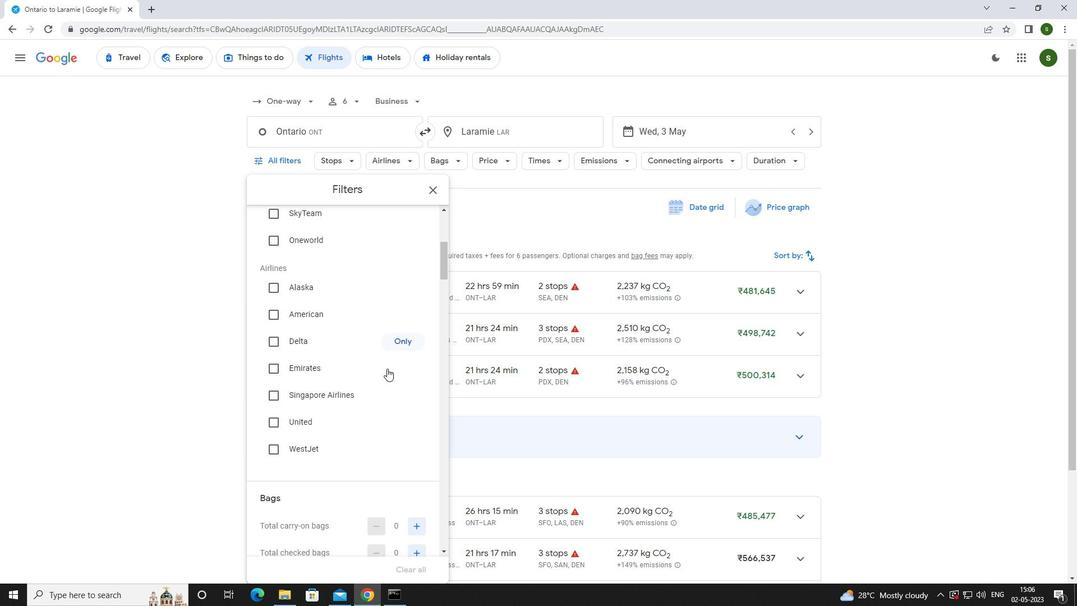 
Action: Mouse moved to (413, 415)
Screenshot: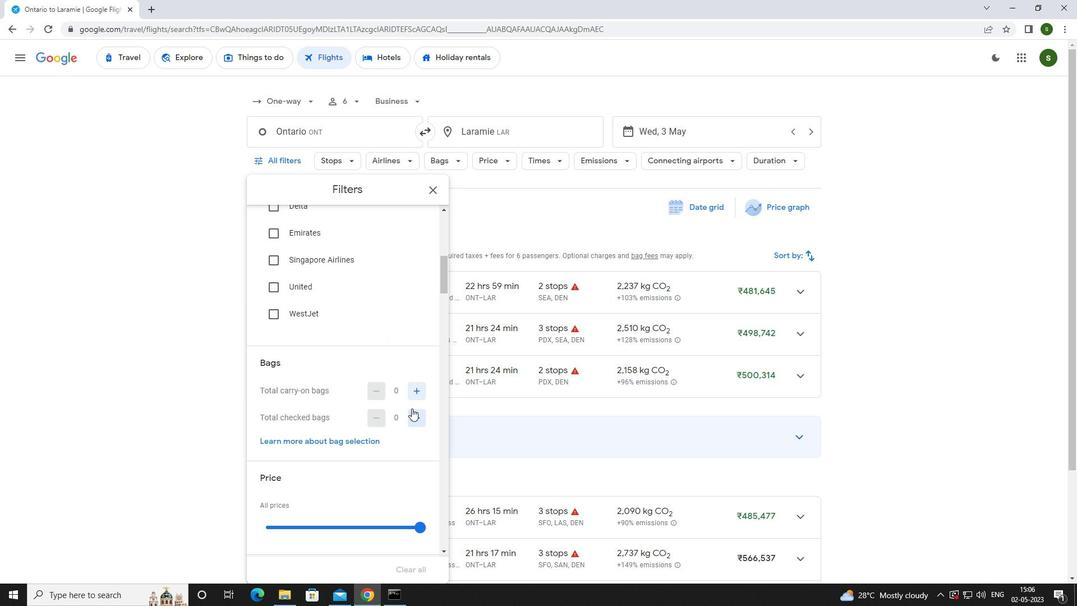 
Action: Mouse pressed left at (413, 415)
Screenshot: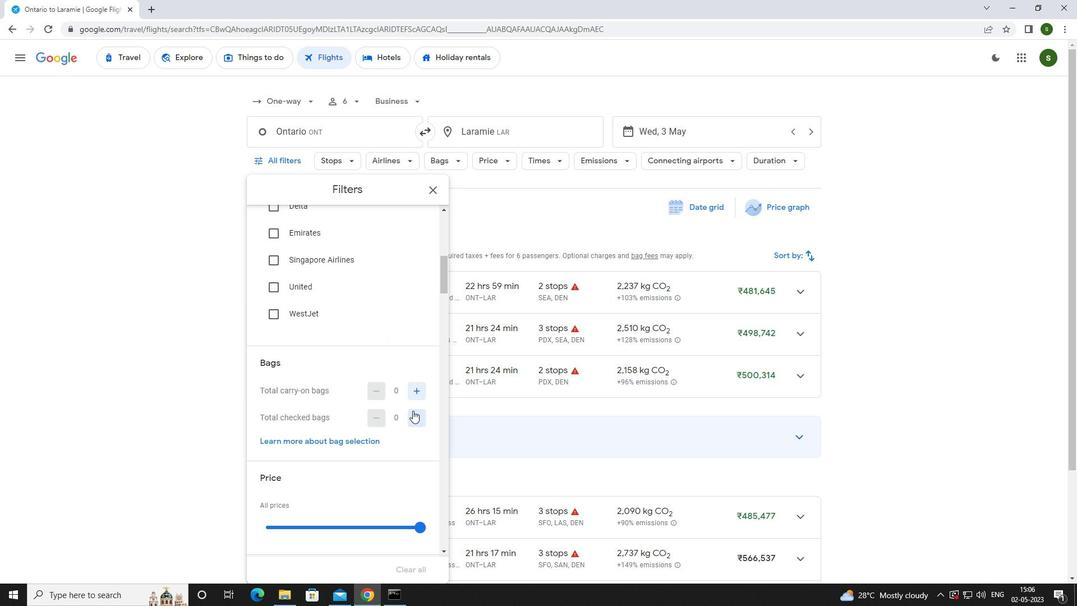 
Action: Mouse pressed left at (413, 415)
Screenshot: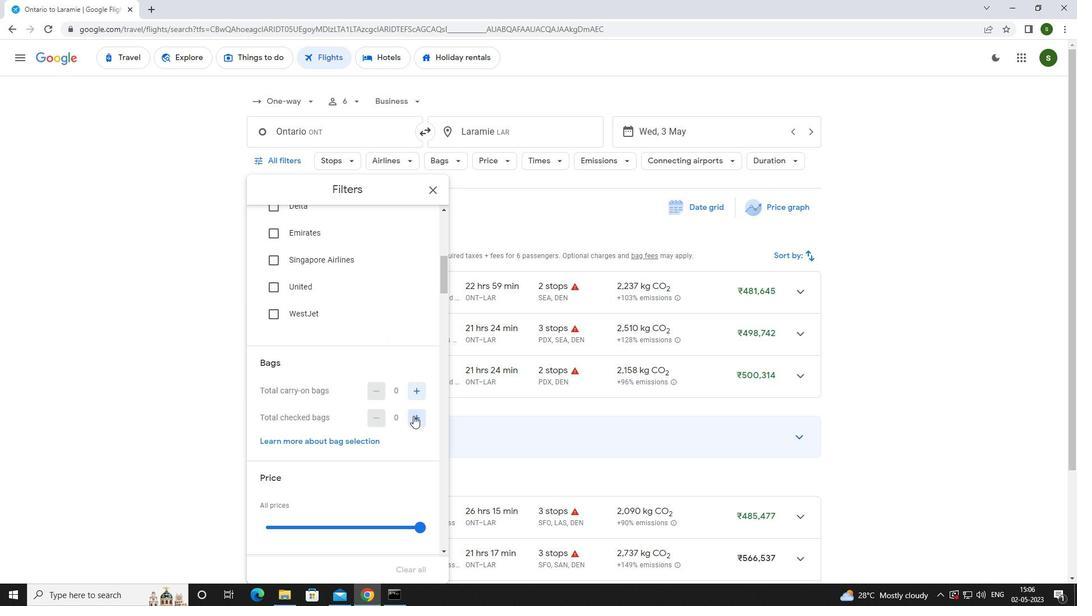 
Action: Mouse pressed left at (413, 415)
Screenshot: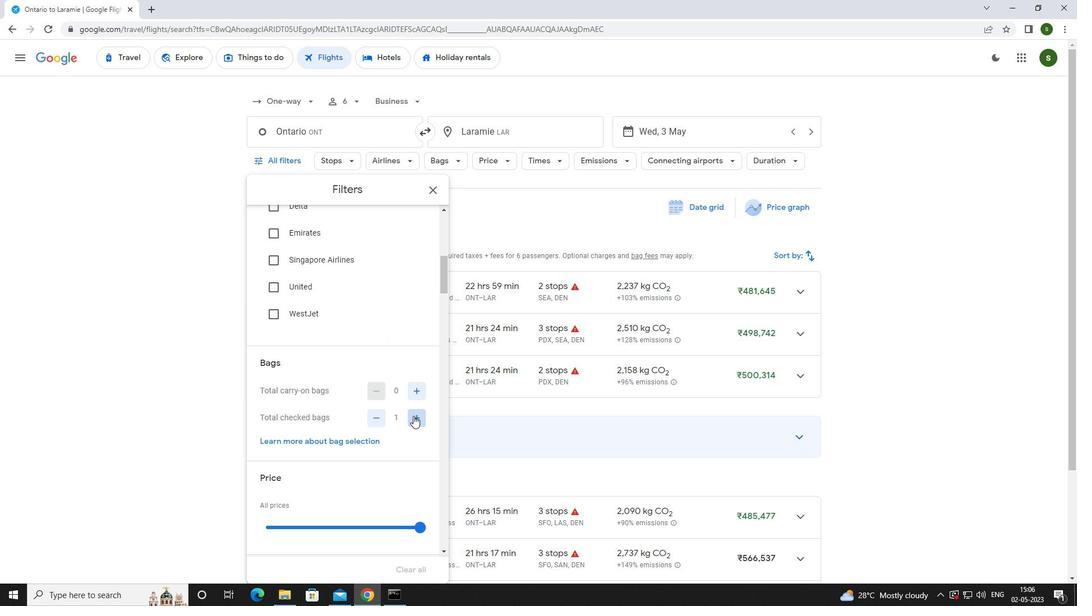 
Action: Mouse pressed left at (413, 415)
Screenshot: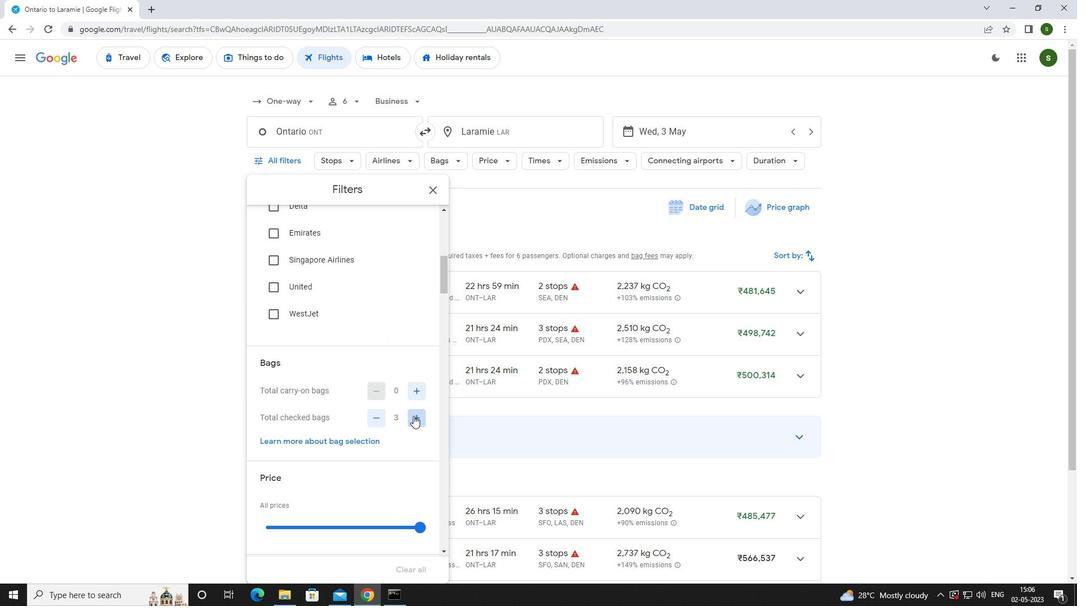 
Action: Mouse moved to (413, 415)
Screenshot: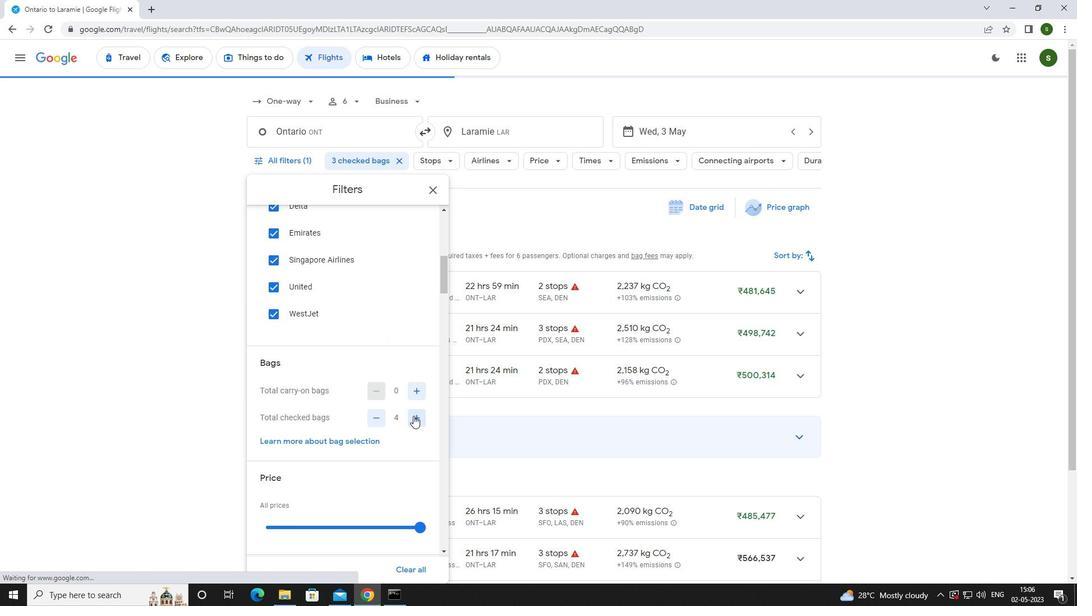 
Action: Mouse scrolled (413, 415) with delta (0, 0)
Screenshot: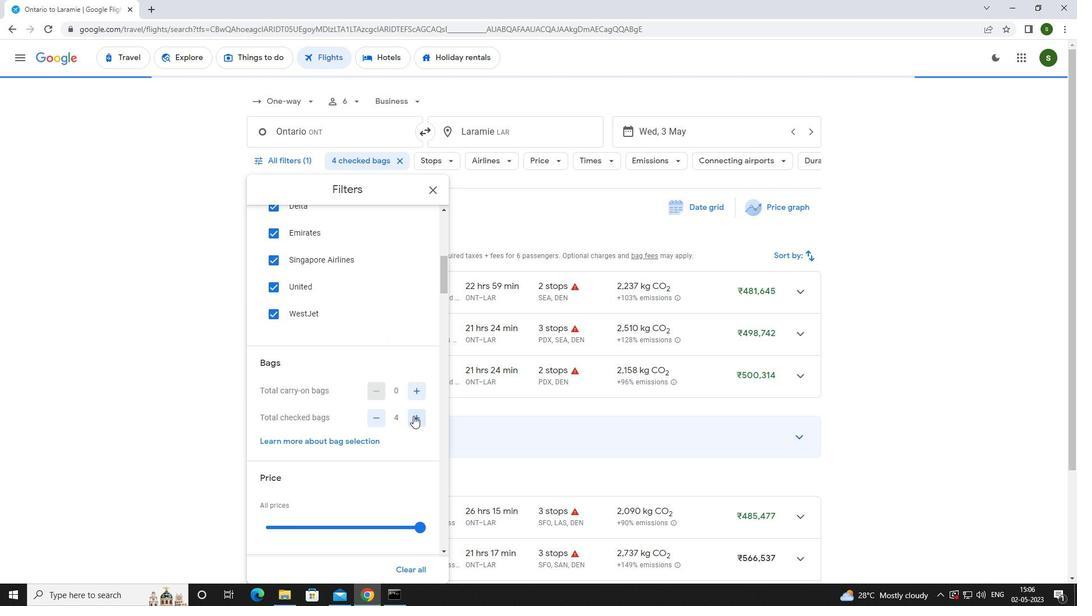 
Action: Mouse moved to (424, 466)
Screenshot: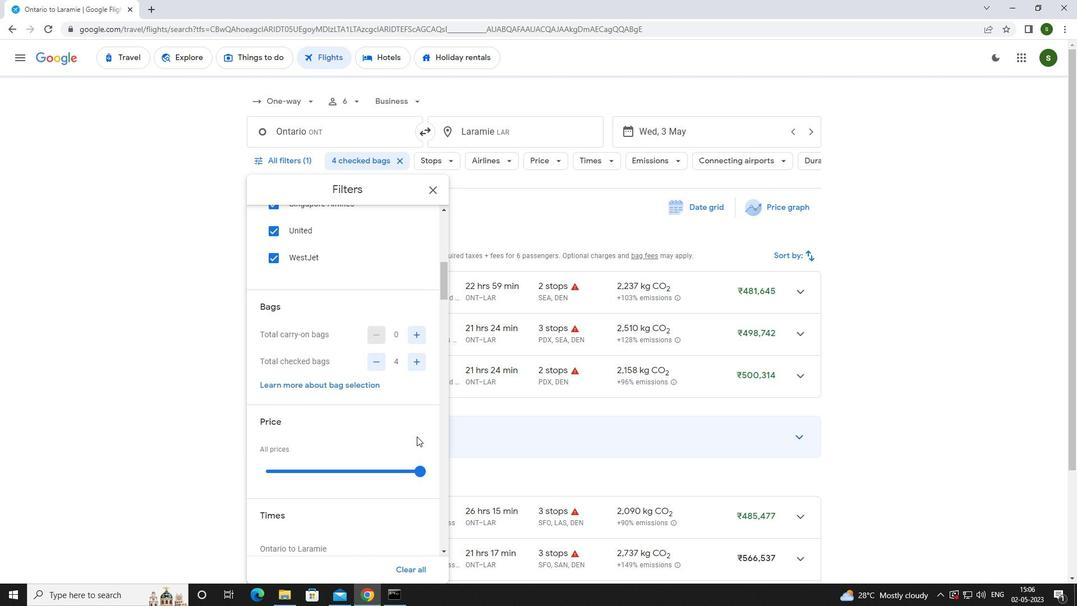 
Action: Mouse pressed left at (424, 466)
Screenshot: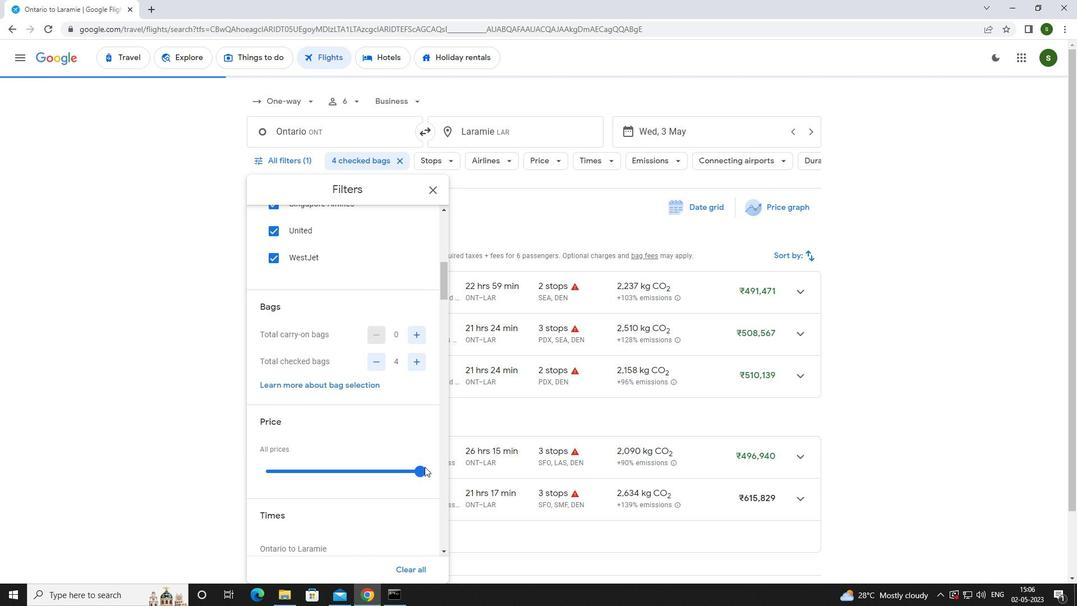 
Action: Mouse moved to (335, 433)
Screenshot: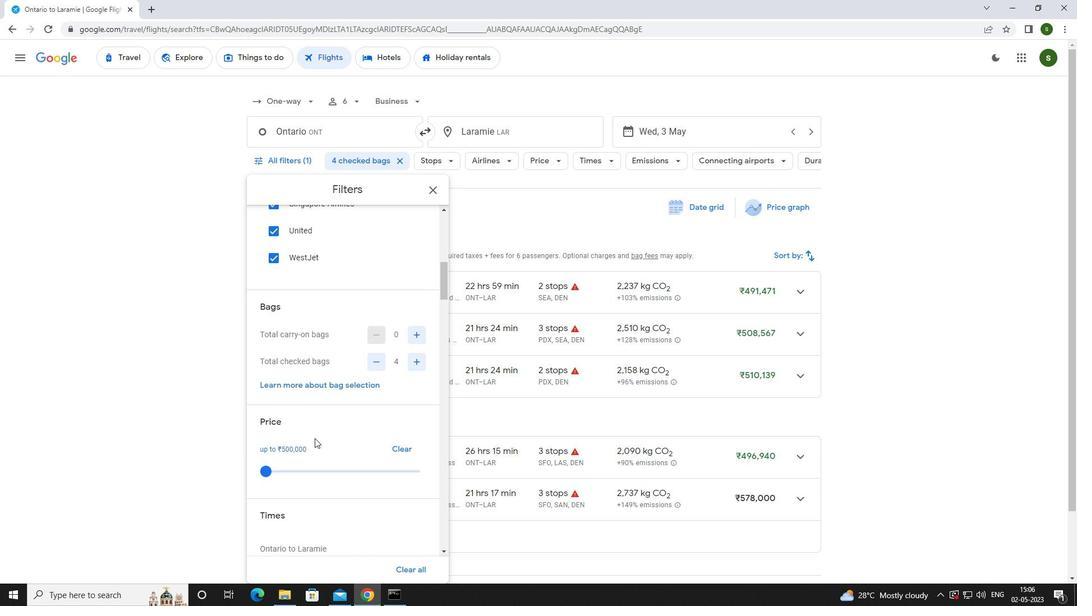 
Action: Mouse scrolled (335, 432) with delta (0, 0)
Screenshot: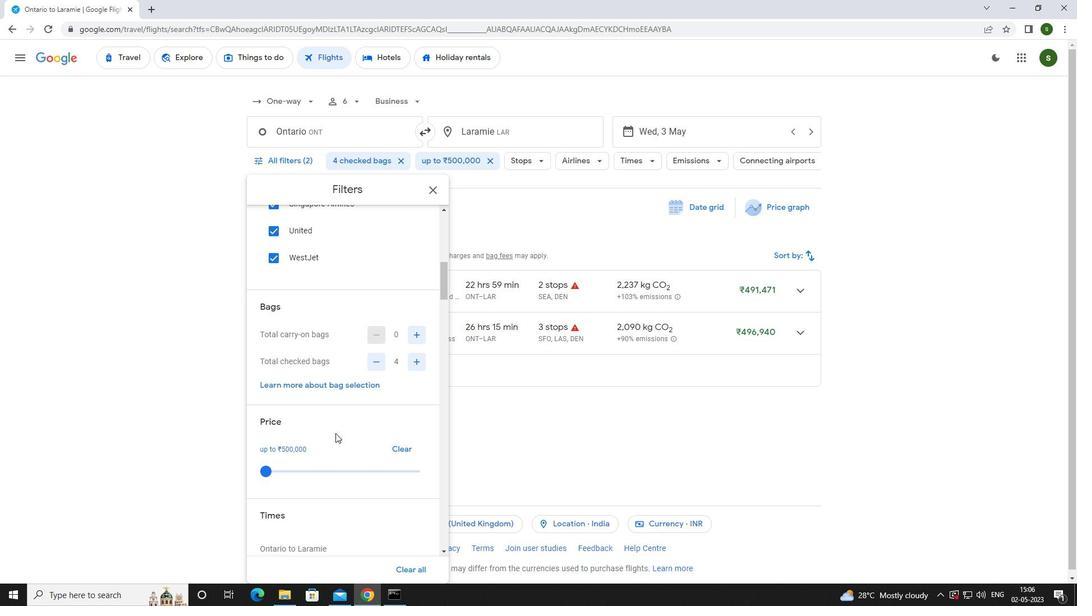 
Action: Mouse scrolled (335, 432) with delta (0, 0)
Screenshot: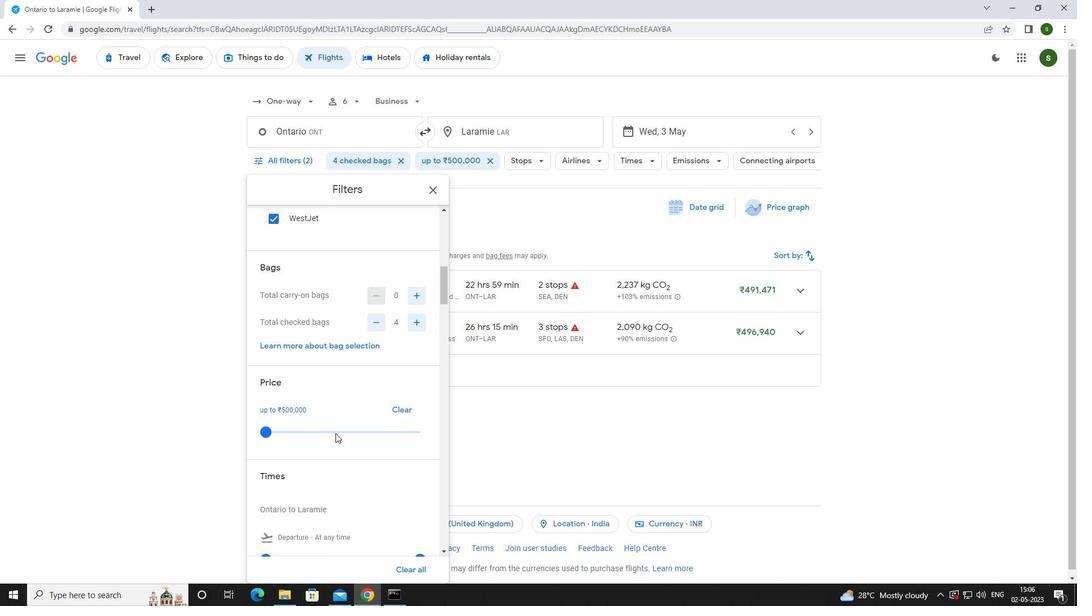 
Action: Mouse moved to (268, 487)
Screenshot: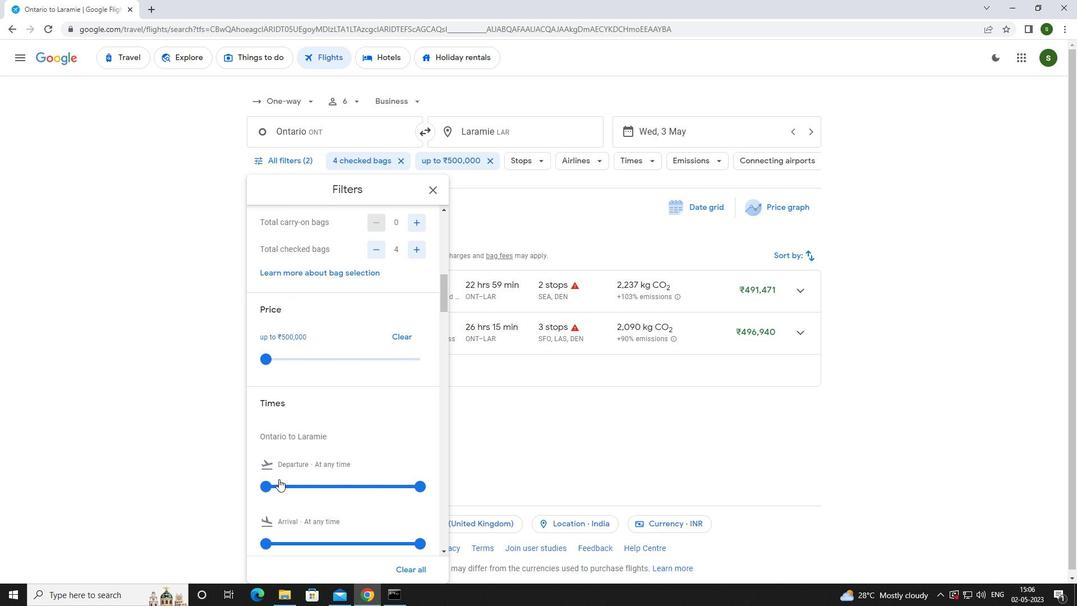 
Action: Mouse pressed left at (268, 487)
Screenshot: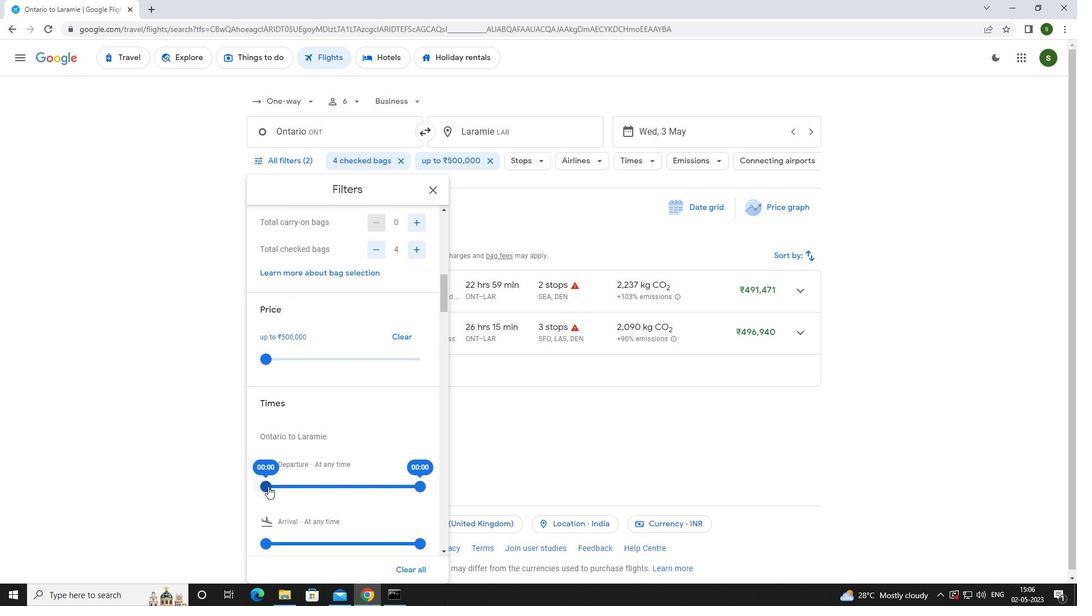 
Action: Mouse moved to (491, 436)
Screenshot: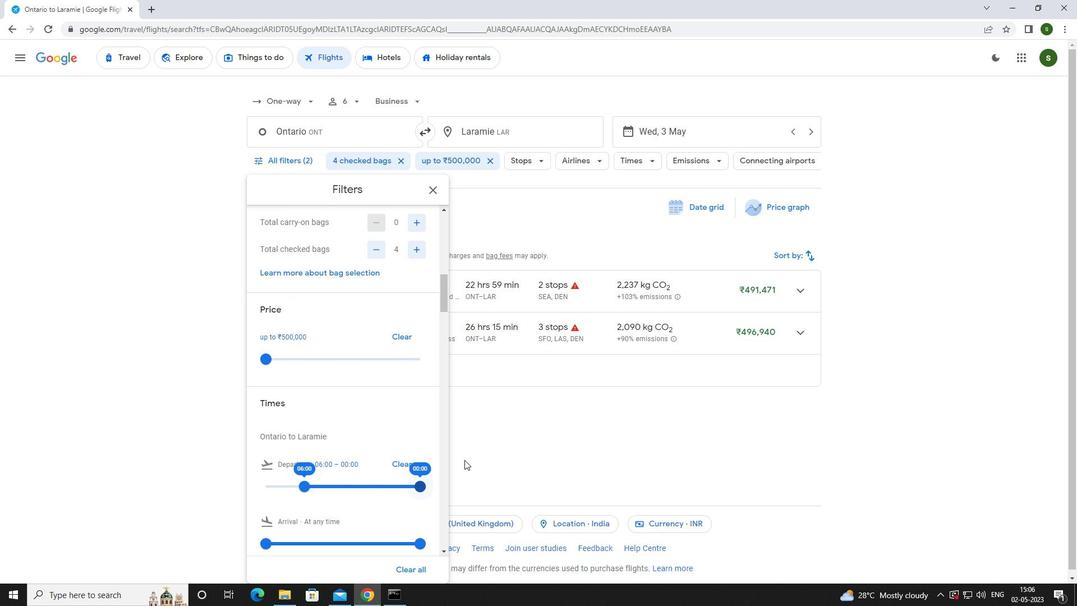 
Action: Mouse pressed left at (491, 436)
Screenshot: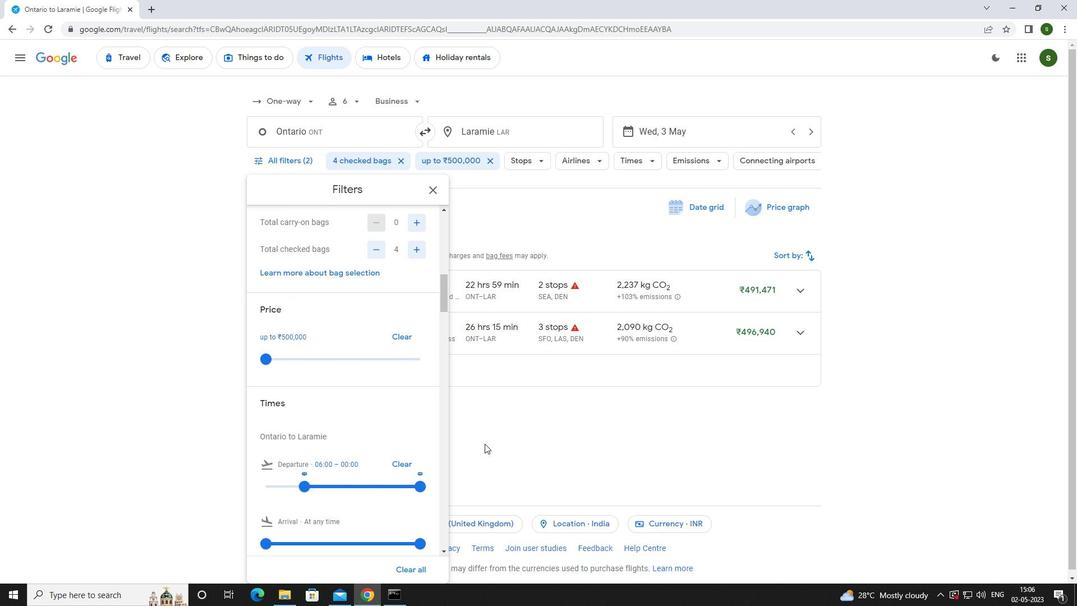 
Action: Mouse moved to (491, 436)
Screenshot: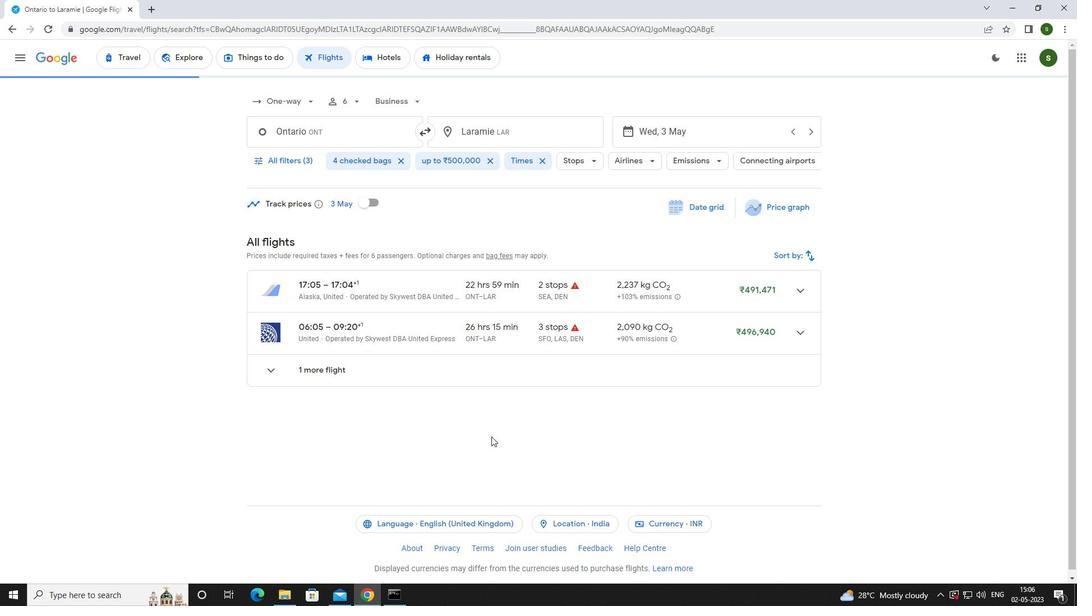 
